 Task: Look for space in Goālpāra, India from 11th June, 2023 to 15th June, 2023 for 2 adults in price range Rs.7000 to Rs.16000. Place can be private room with 1  bedroom having 2 beds and 1 bathroom. Property type can be house, flat, guest house, hotel. Amenities needed are: washing machine. Booking option can be shelf check-in. Required host language is English.
Action: Mouse moved to (403, 107)
Screenshot: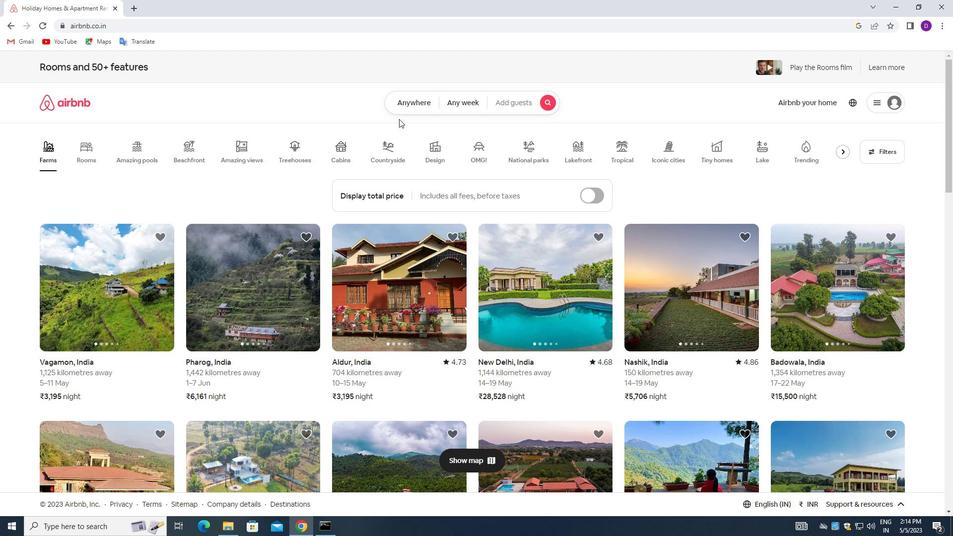
Action: Mouse pressed left at (403, 107)
Screenshot: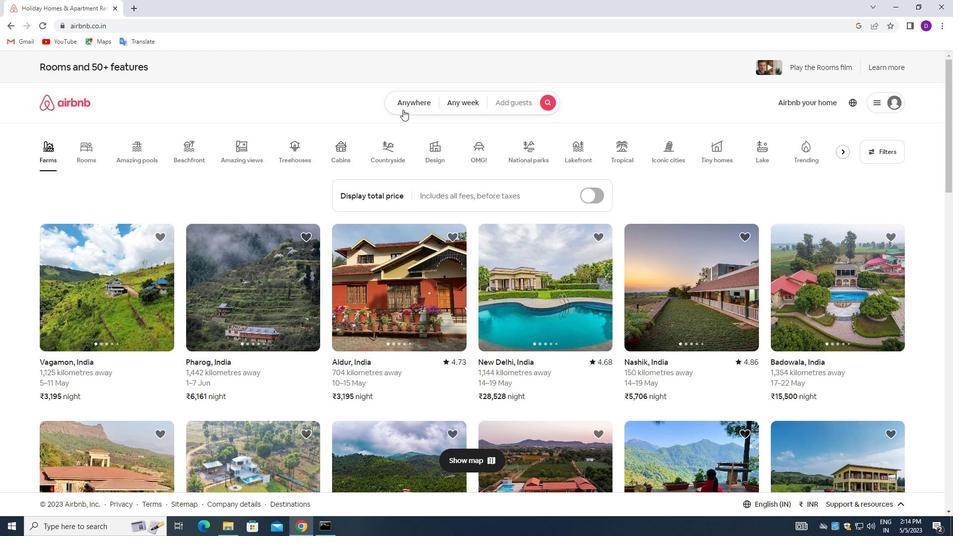 
Action: Mouse moved to (370, 143)
Screenshot: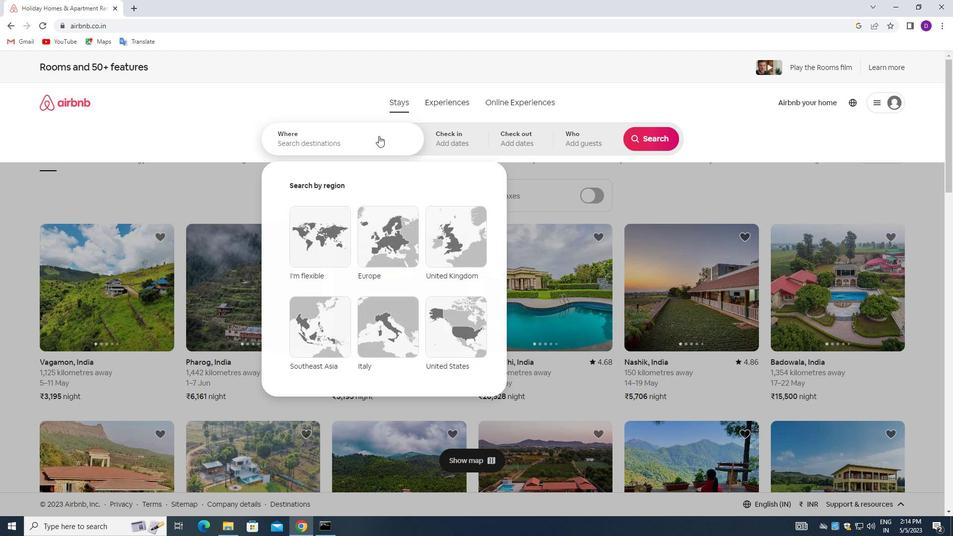 
Action: Mouse pressed left at (370, 143)
Screenshot: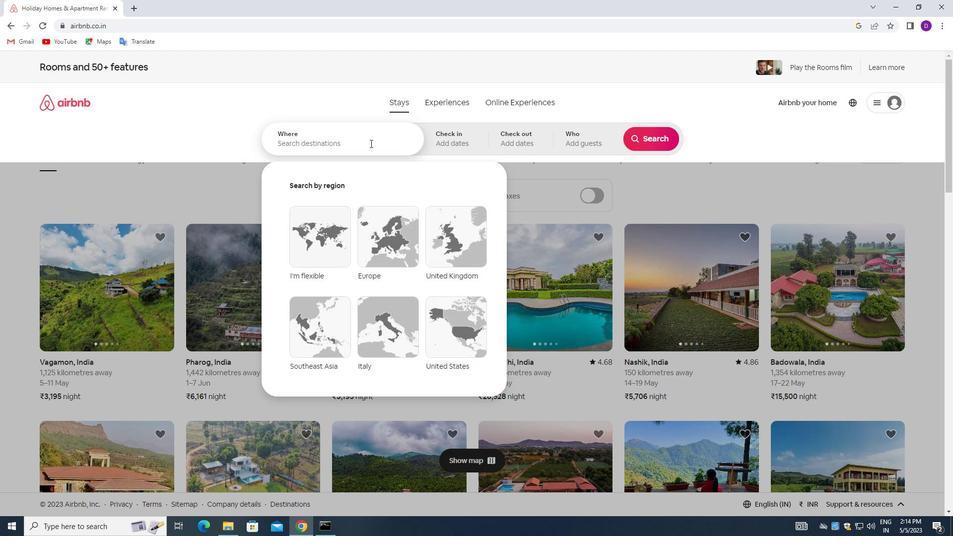 
Action: Mouse moved to (153, 121)
Screenshot: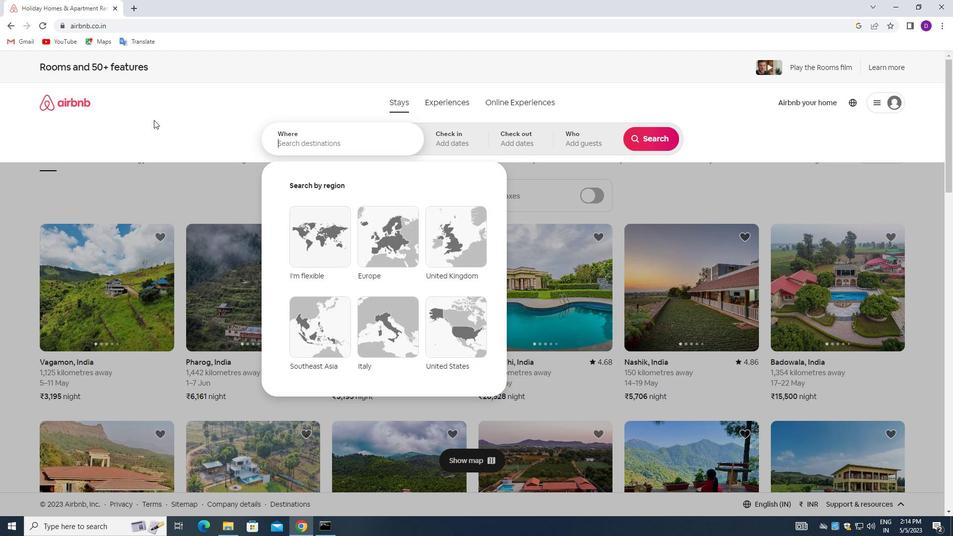 
Action: Key pressed <Key.shift_r>Goalpae<Key.backspace>ea<Key.backspace><Key.backspace>ra,<Key.space><Key.shift>INDIA<Key.enter>
Screenshot: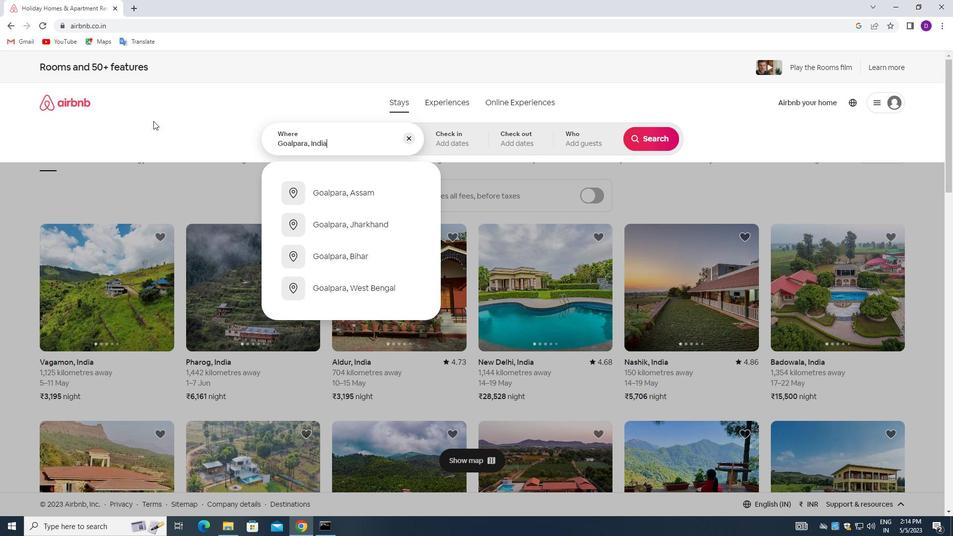
Action: Mouse moved to (502, 308)
Screenshot: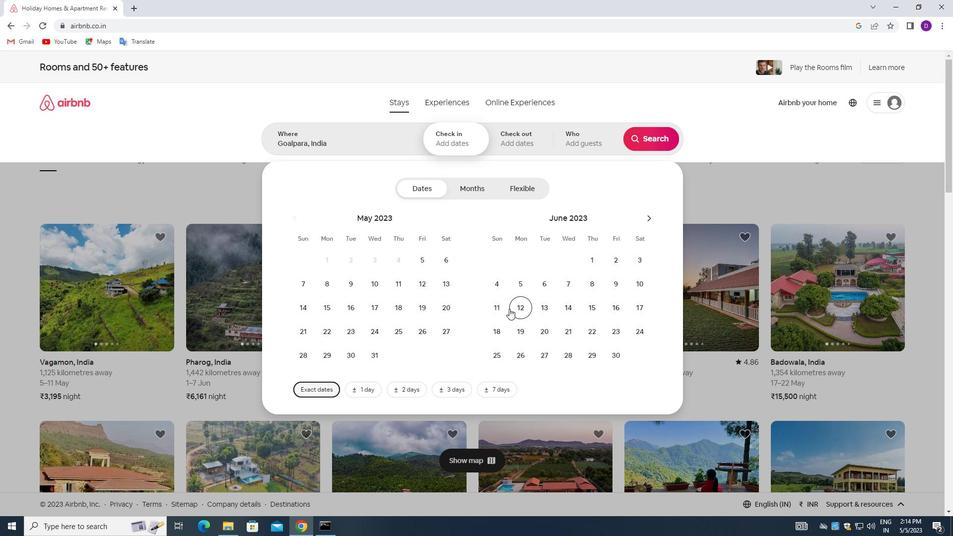 
Action: Mouse pressed left at (502, 308)
Screenshot: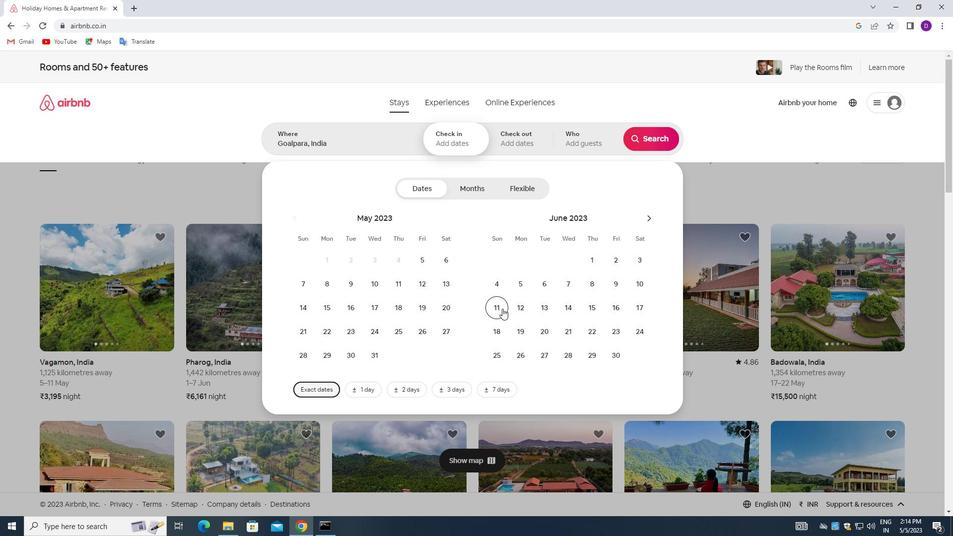 
Action: Mouse moved to (592, 307)
Screenshot: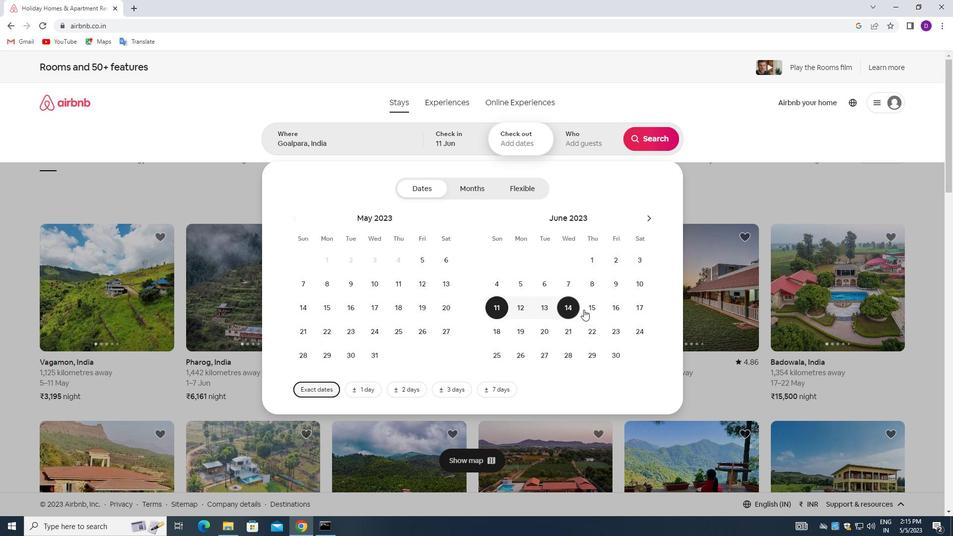 
Action: Mouse pressed left at (592, 307)
Screenshot: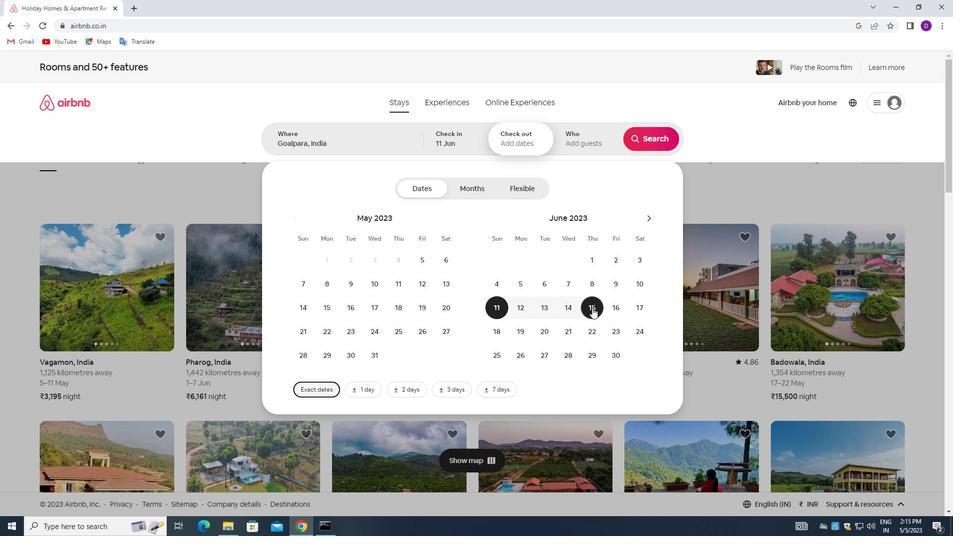 
Action: Mouse moved to (573, 144)
Screenshot: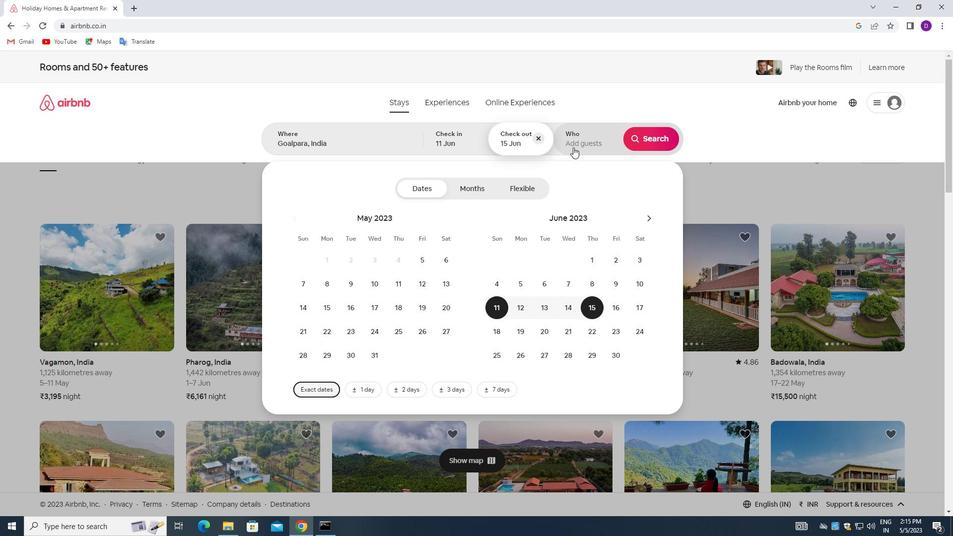 
Action: Mouse pressed left at (573, 144)
Screenshot: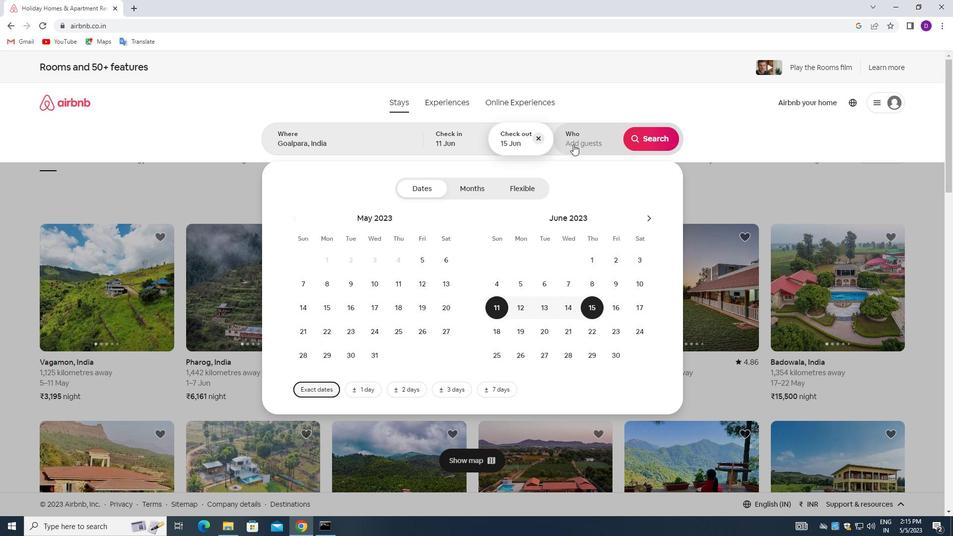 
Action: Mouse moved to (655, 190)
Screenshot: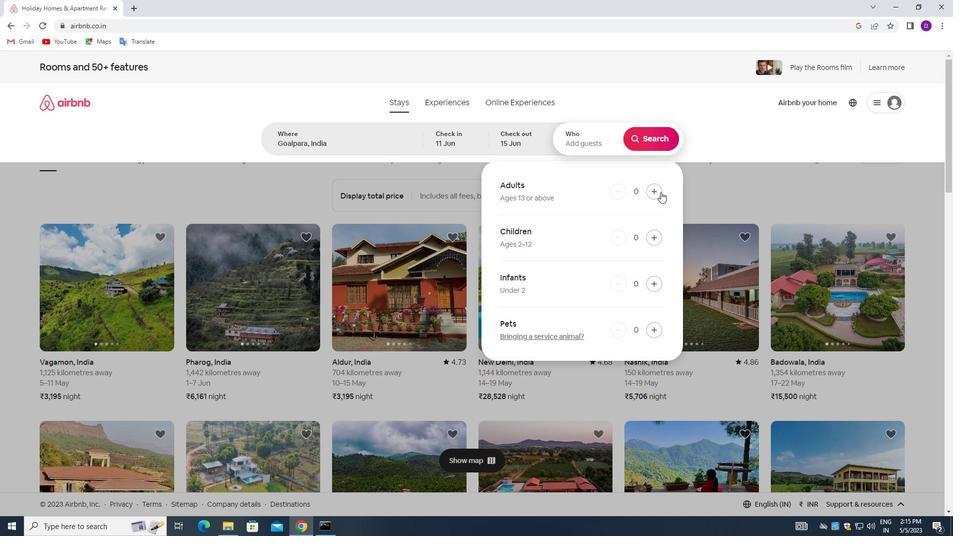 
Action: Mouse pressed left at (655, 190)
Screenshot: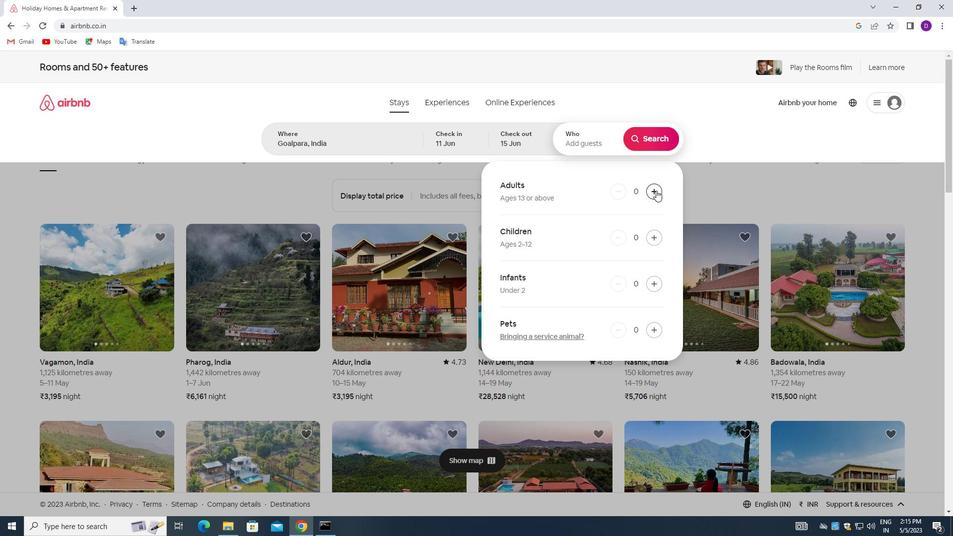 
Action: Mouse pressed left at (655, 190)
Screenshot: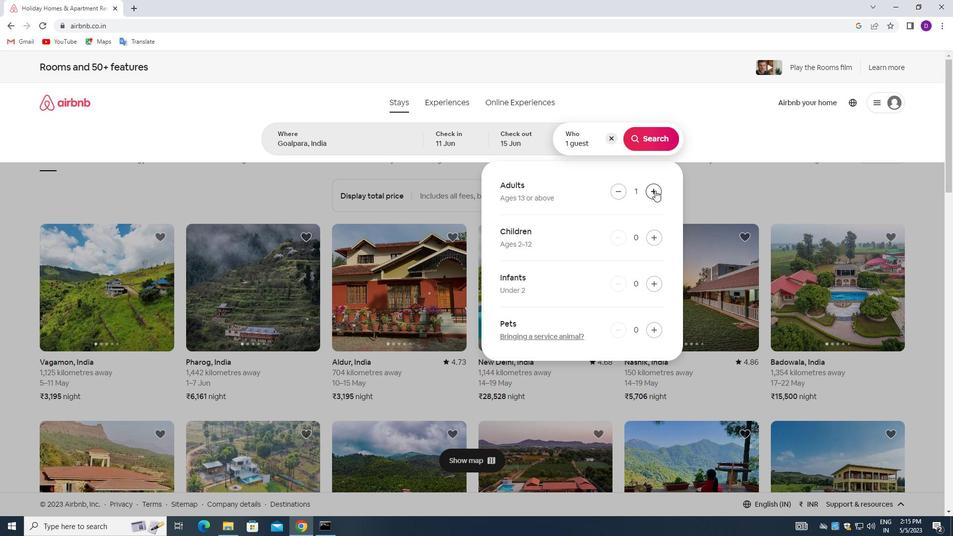 
Action: Mouse moved to (649, 138)
Screenshot: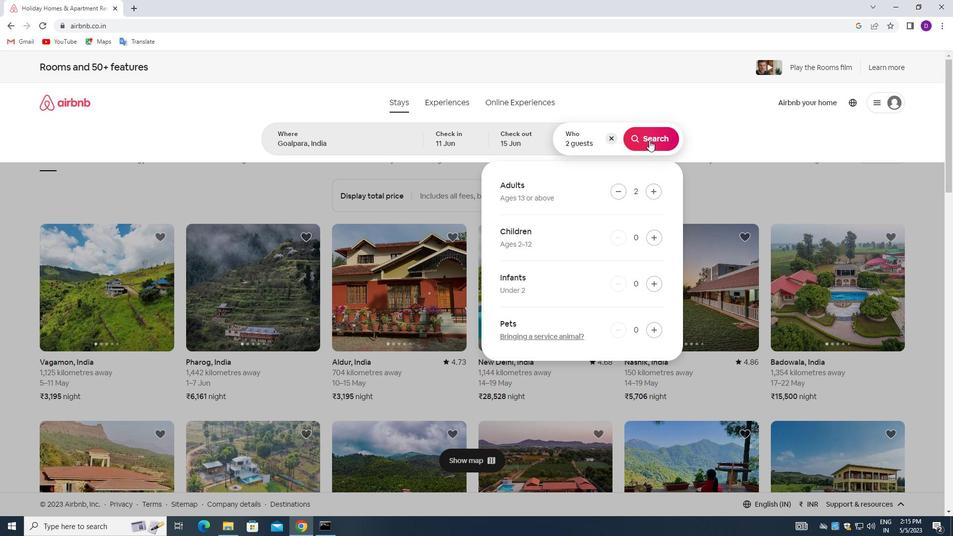 
Action: Mouse pressed left at (649, 138)
Screenshot: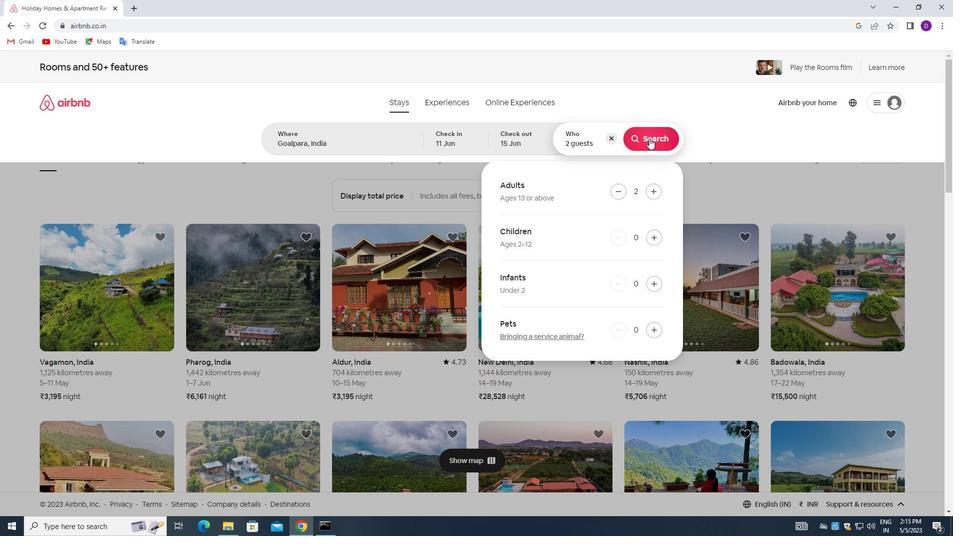 
Action: Mouse moved to (900, 109)
Screenshot: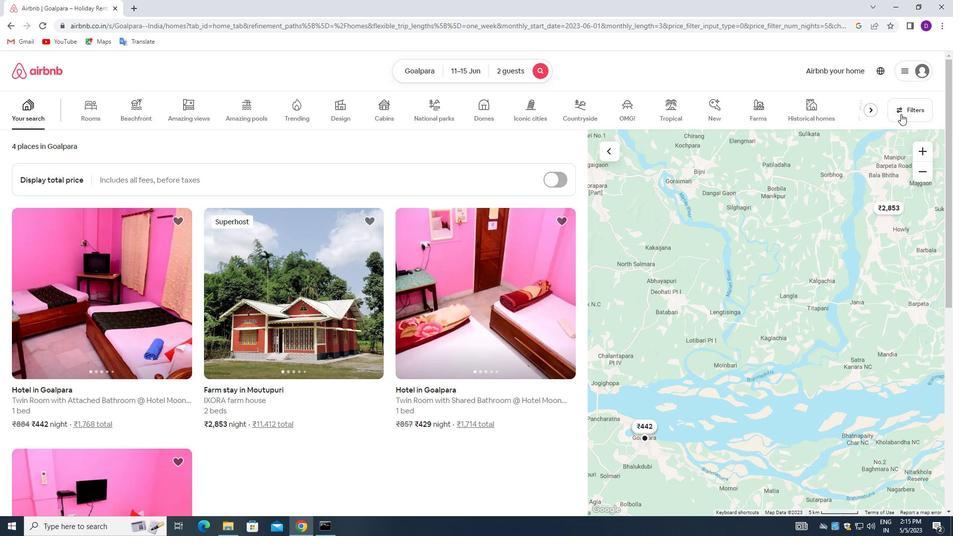 
Action: Mouse pressed left at (900, 109)
Screenshot: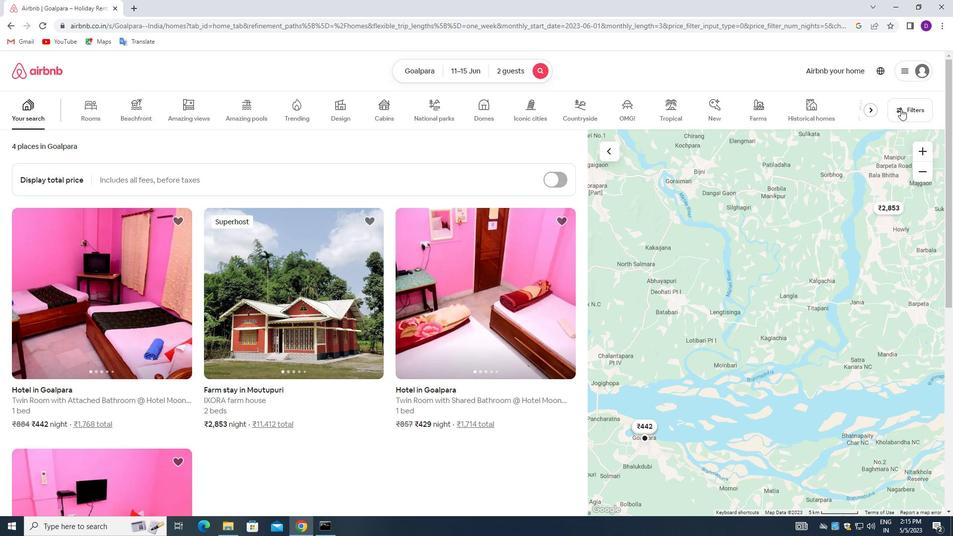 
Action: Mouse moved to (342, 356)
Screenshot: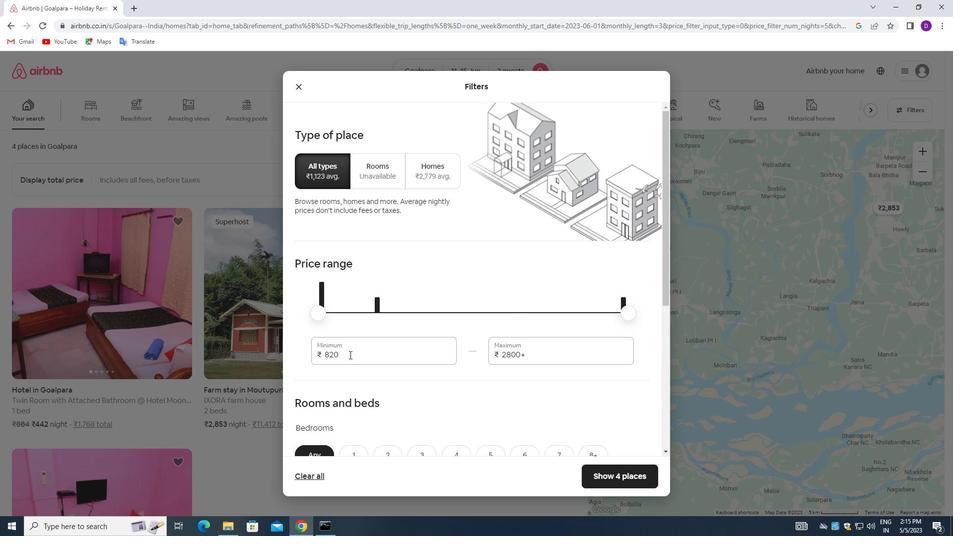 
Action: Mouse pressed left at (342, 356)
Screenshot: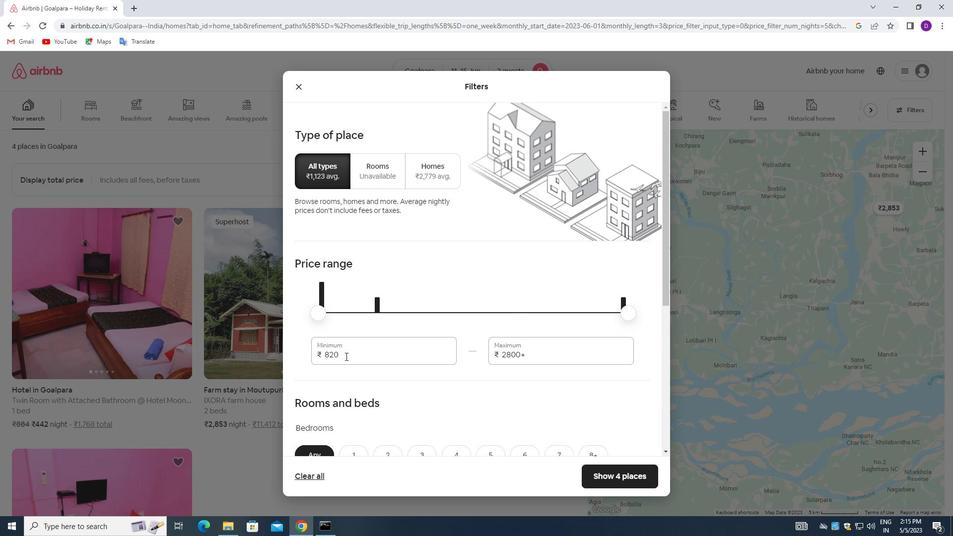 
Action: Mouse moved to (342, 356)
Screenshot: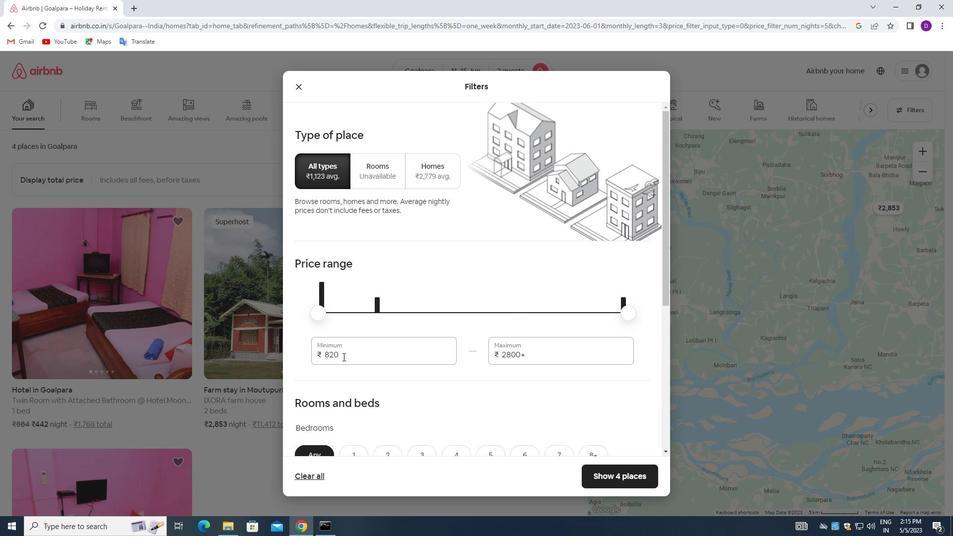 
Action: Mouse pressed left at (342, 356)
Screenshot: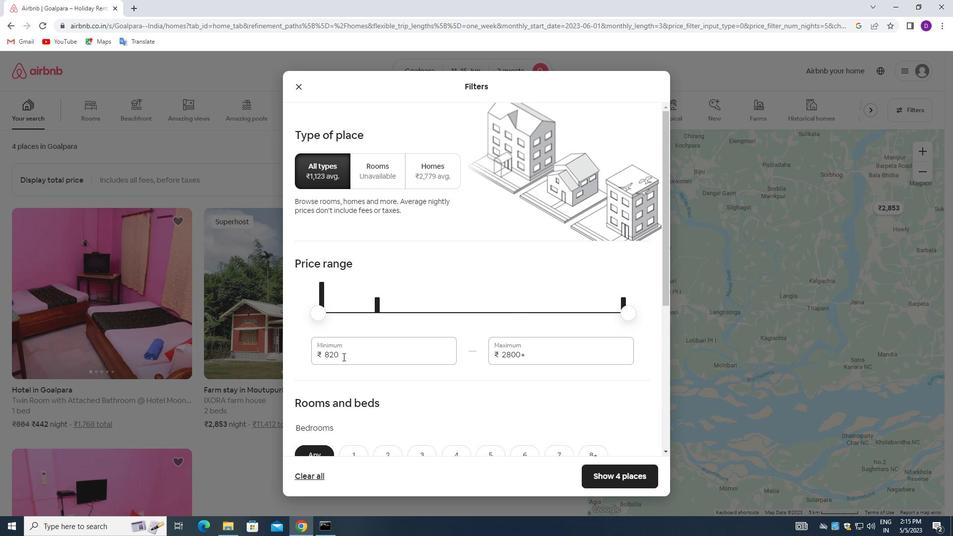 
Action: Key pressed 7000<Key.tab>16000
Screenshot: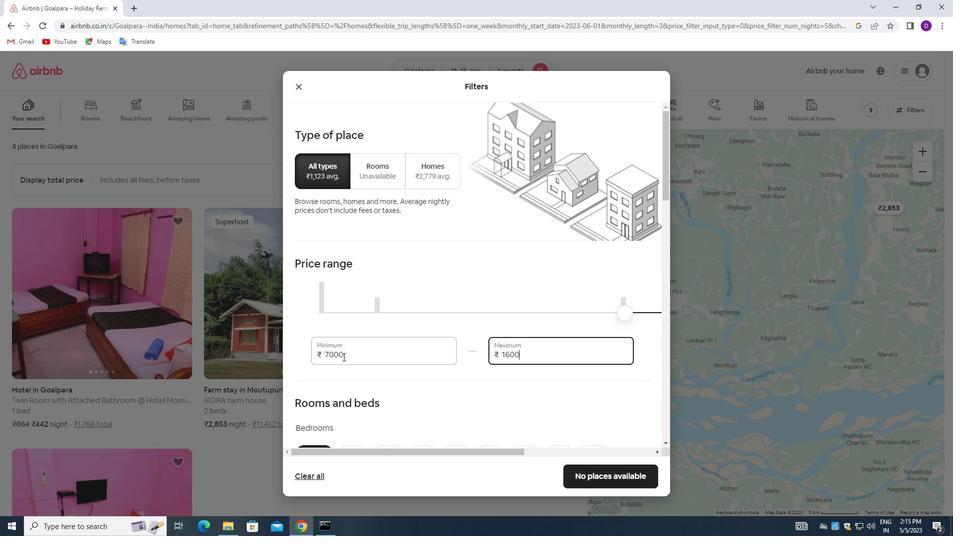 
Action: Mouse moved to (404, 396)
Screenshot: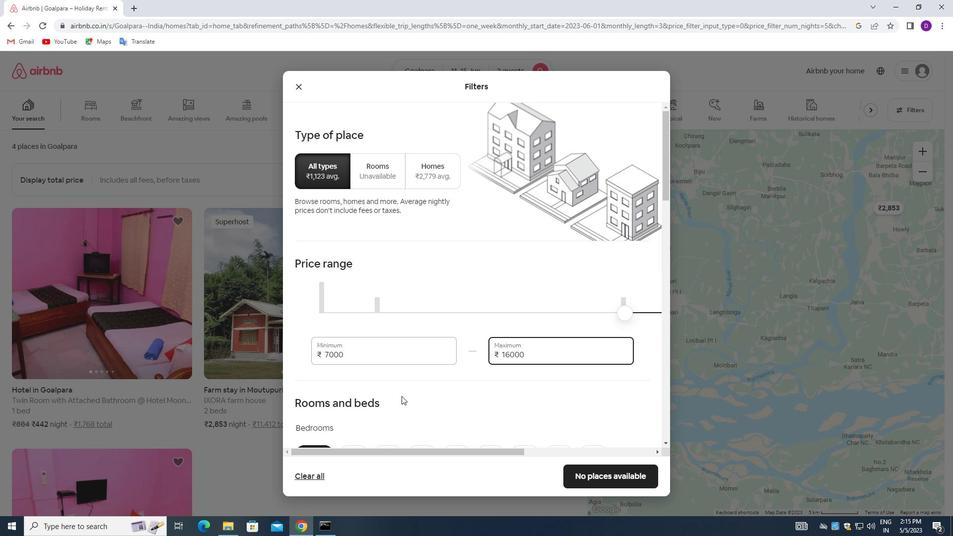 
Action: Mouse scrolled (404, 395) with delta (0, 0)
Screenshot: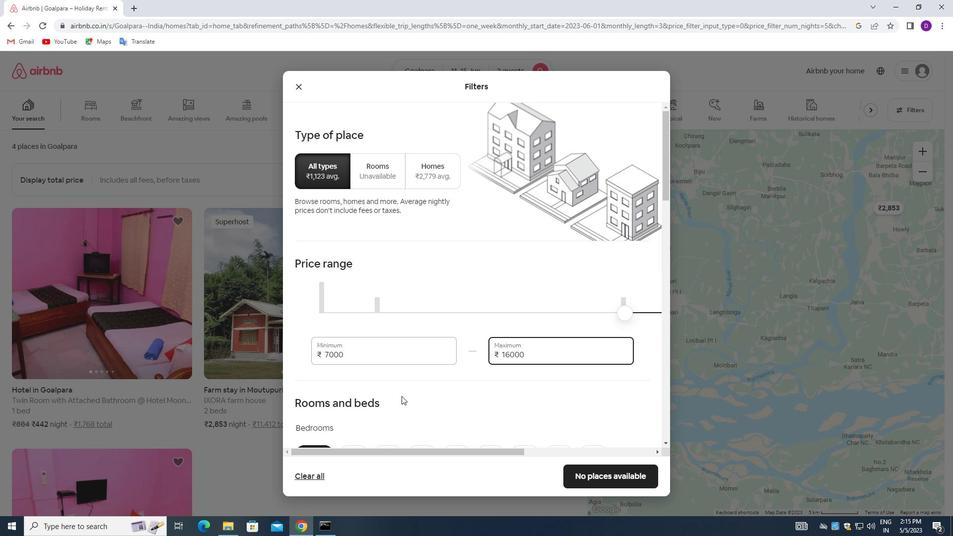 
Action: Mouse moved to (405, 397)
Screenshot: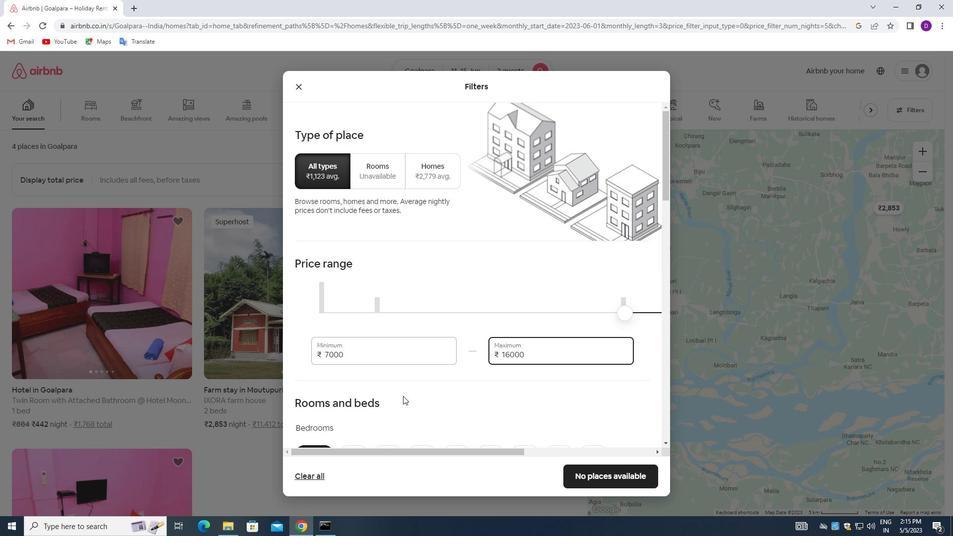 
Action: Mouse scrolled (405, 397) with delta (0, 0)
Screenshot: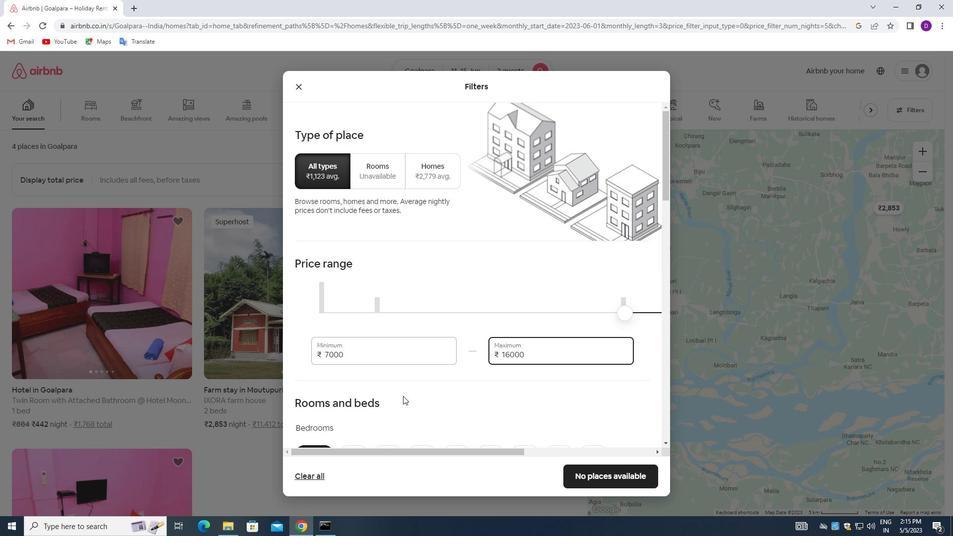 
Action: Mouse moved to (405, 397)
Screenshot: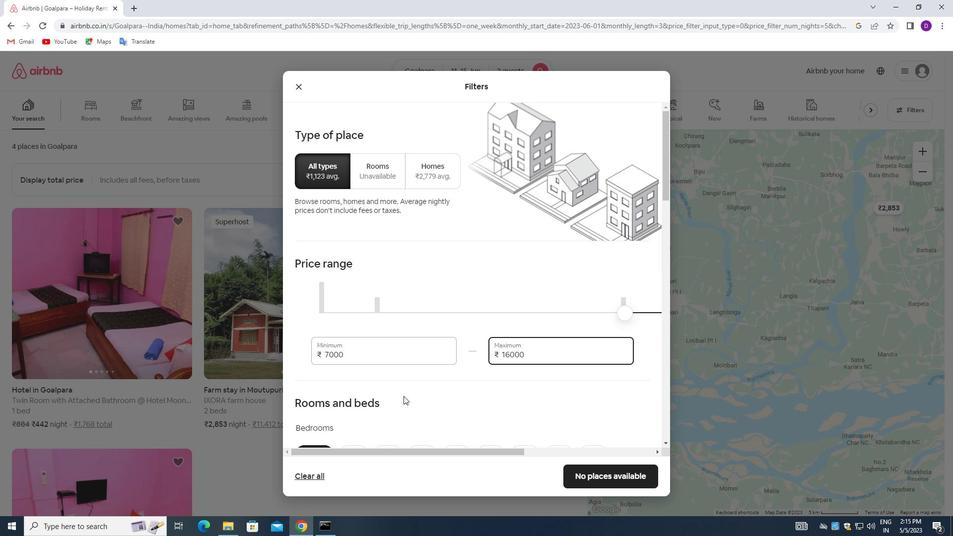 
Action: Mouse scrolled (405, 397) with delta (0, 0)
Screenshot: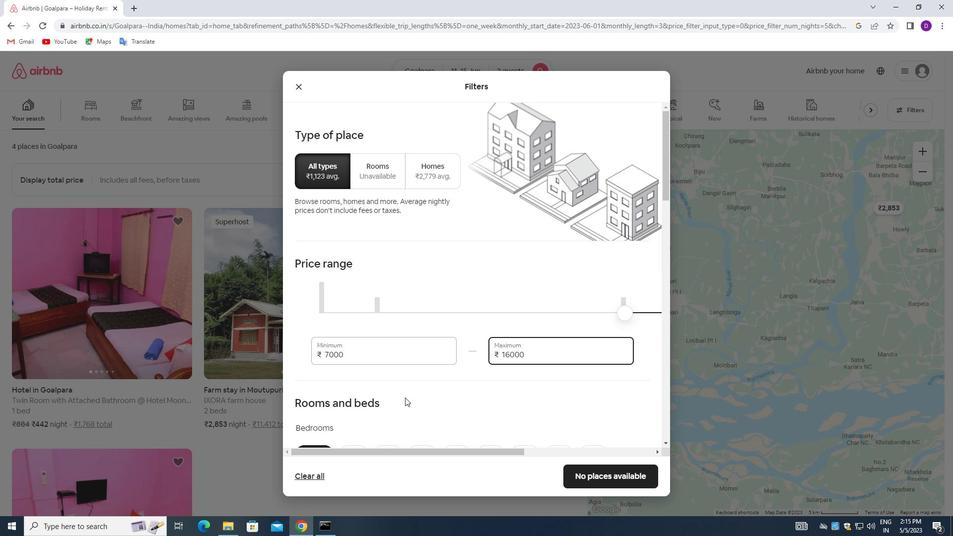 
Action: Mouse moved to (405, 398)
Screenshot: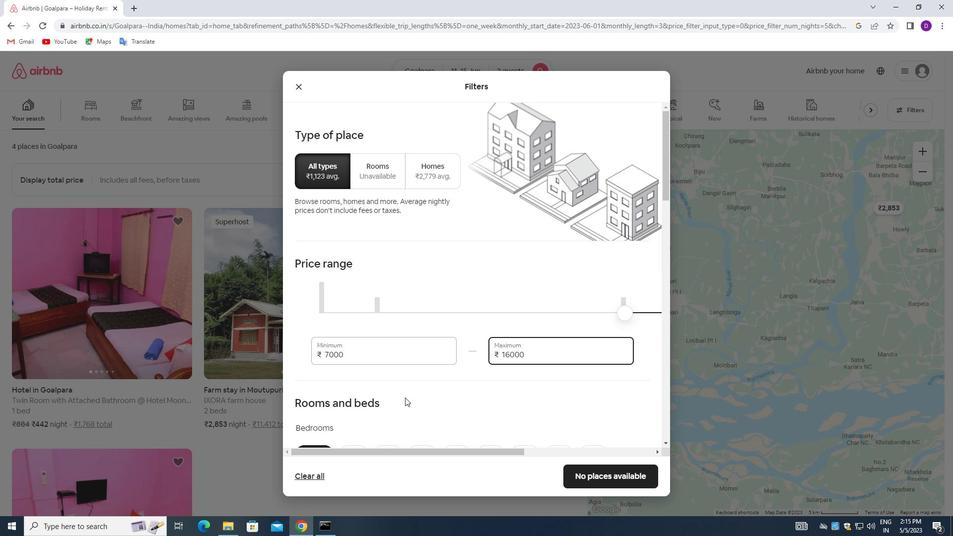 
Action: Mouse scrolled (405, 398) with delta (0, 0)
Screenshot: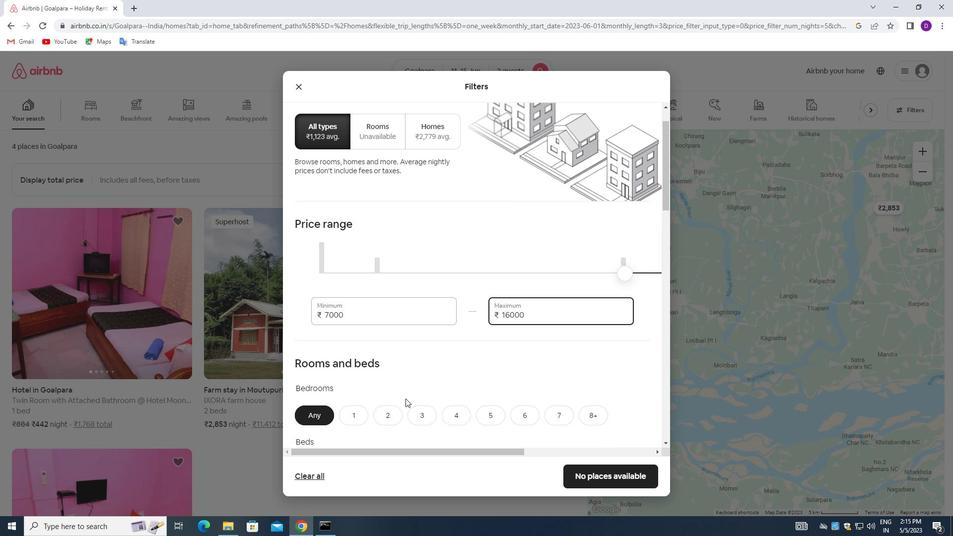 
Action: Mouse moved to (350, 260)
Screenshot: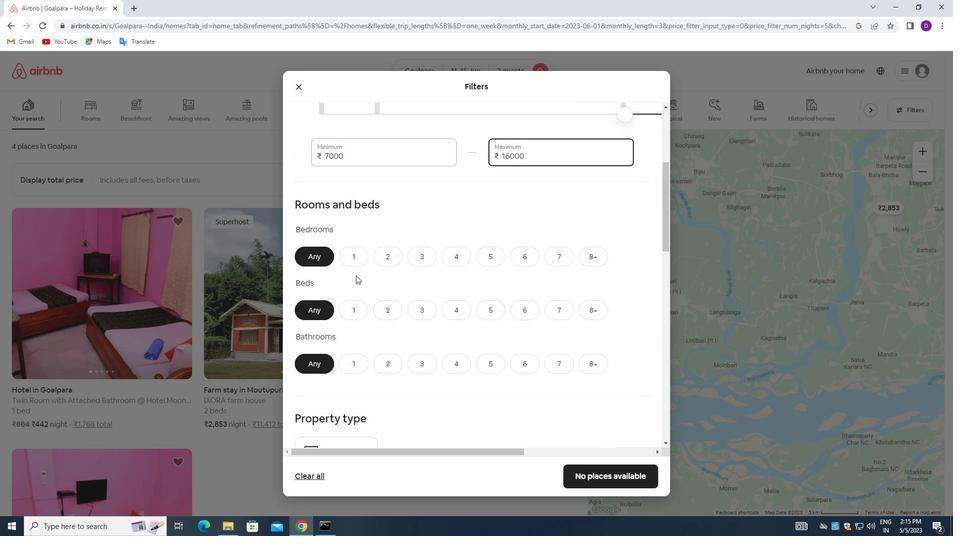 
Action: Mouse pressed left at (350, 260)
Screenshot: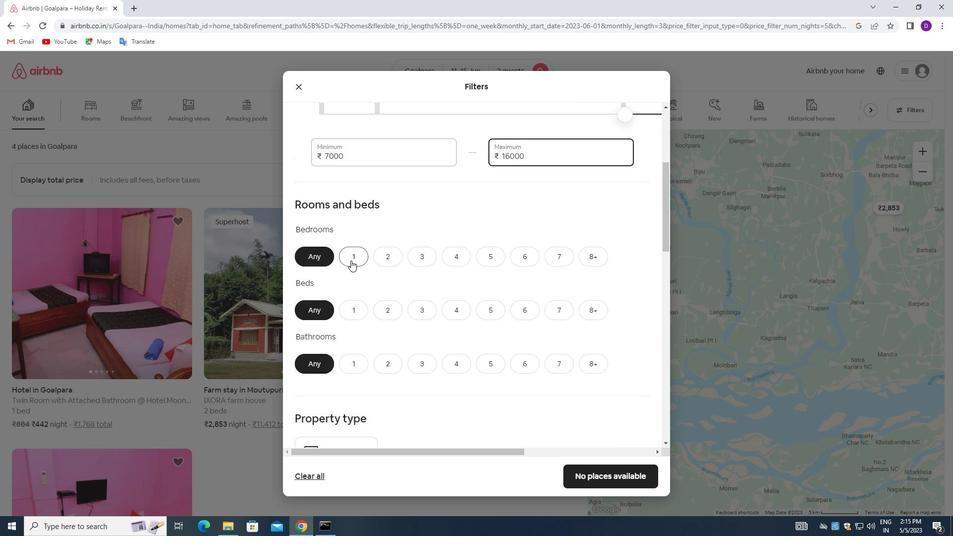 
Action: Mouse moved to (381, 310)
Screenshot: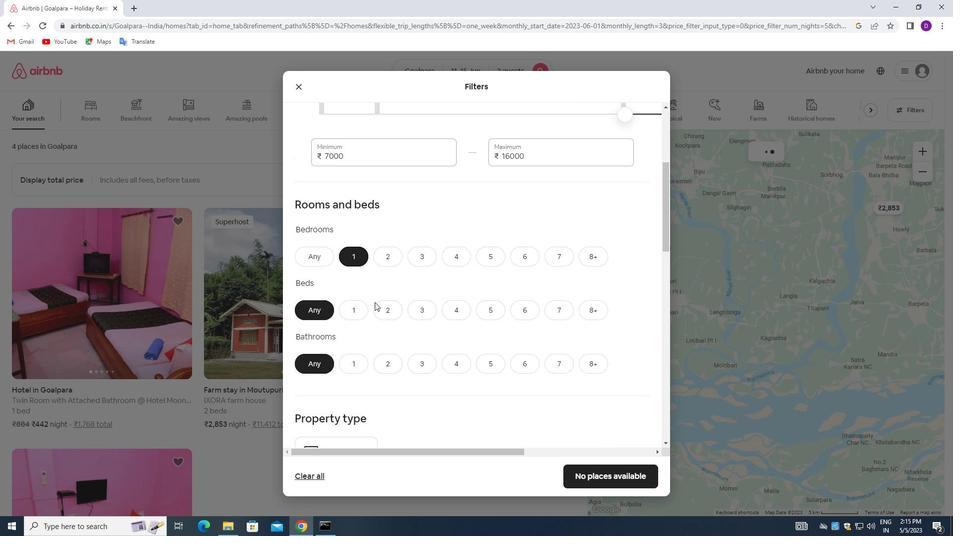 
Action: Mouse pressed left at (381, 310)
Screenshot: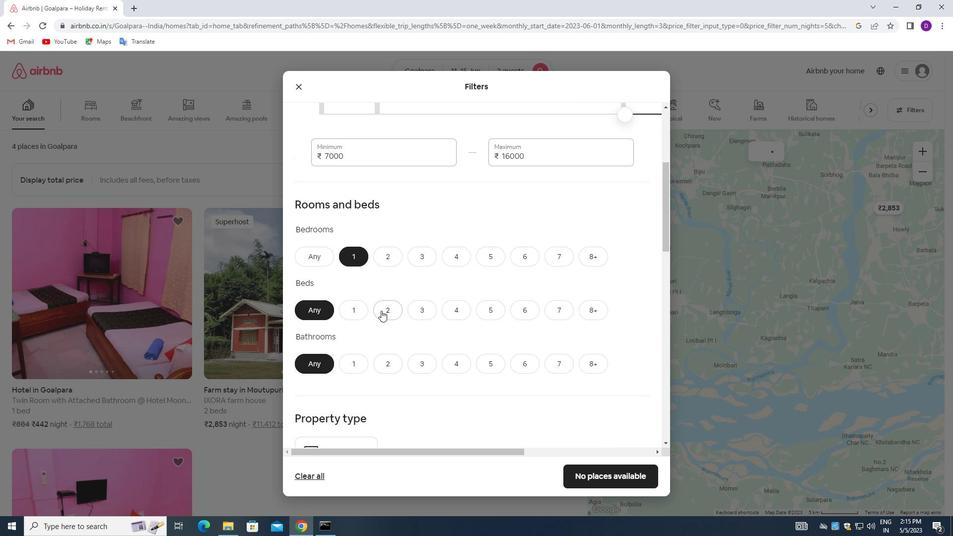 
Action: Mouse moved to (355, 360)
Screenshot: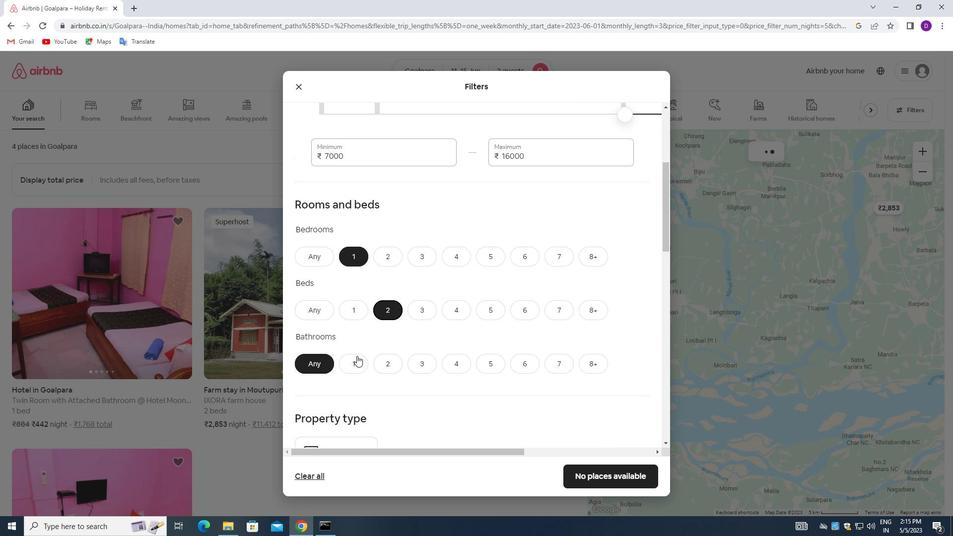 
Action: Mouse pressed left at (355, 360)
Screenshot: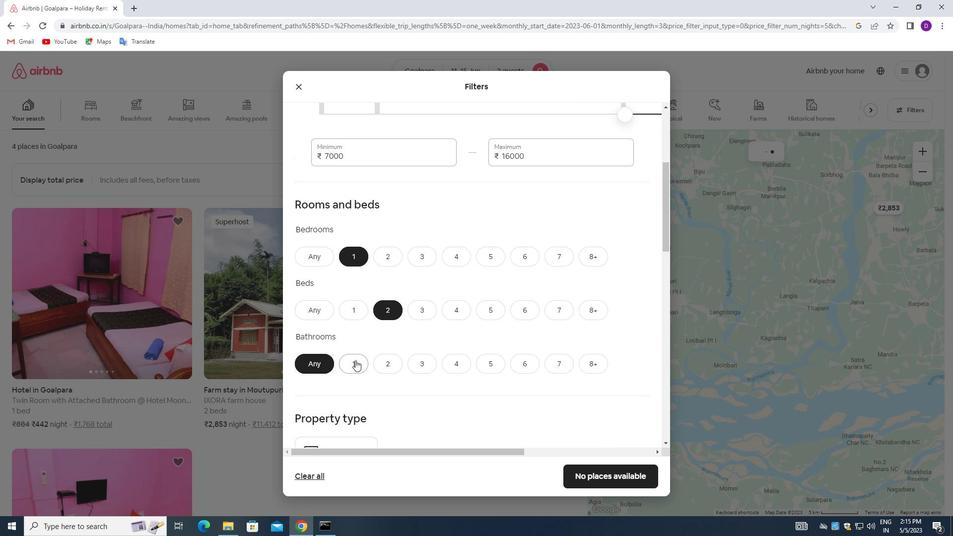 
Action: Mouse moved to (380, 329)
Screenshot: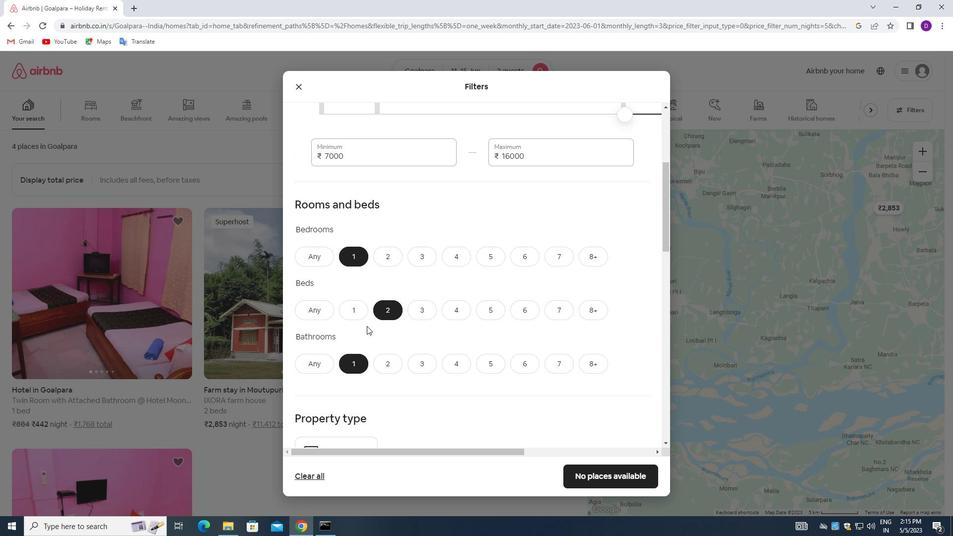 
Action: Mouse scrolled (380, 328) with delta (0, 0)
Screenshot: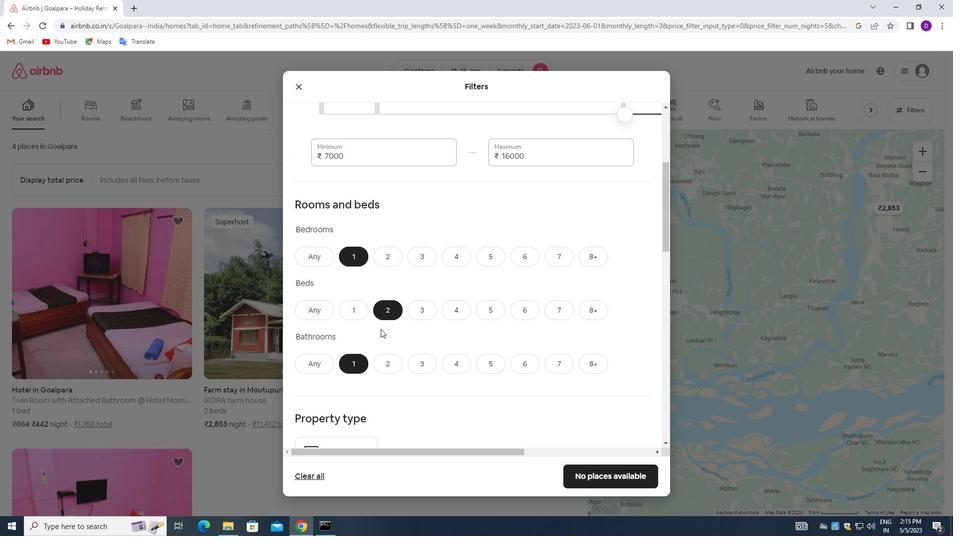 
Action: Mouse scrolled (380, 328) with delta (0, 0)
Screenshot: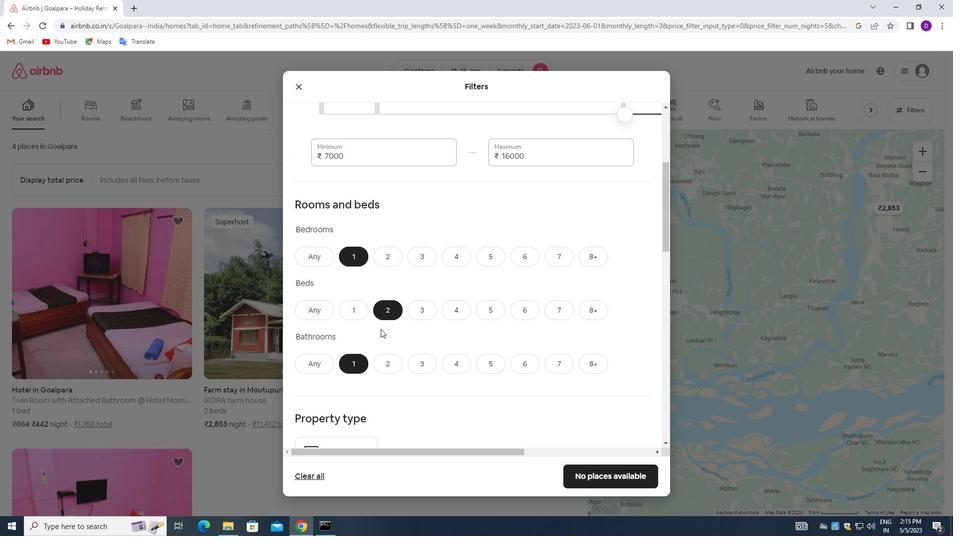
Action: Mouse moved to (380, 334)
Screenshot: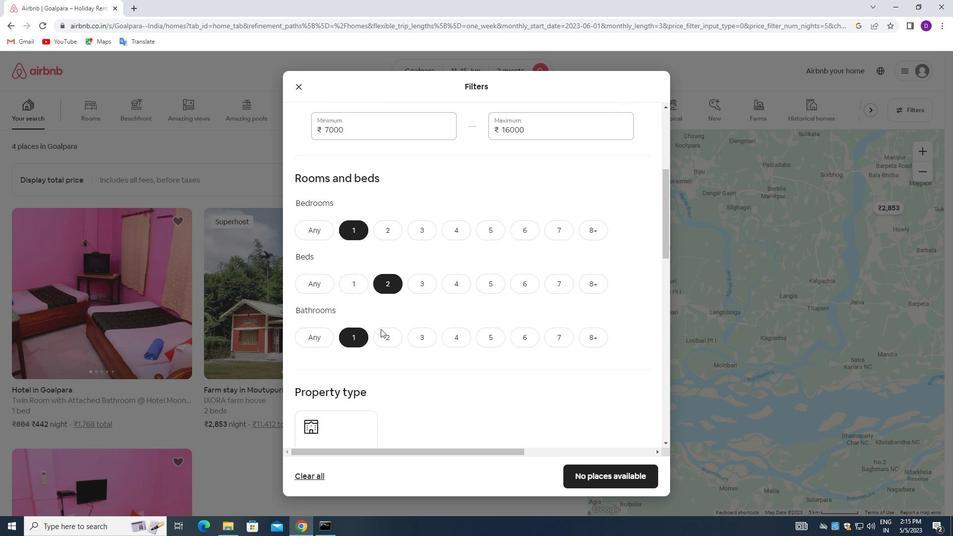 
Action: Mouse scrolled (380, 334) with delta (0, 0)
Screenshot: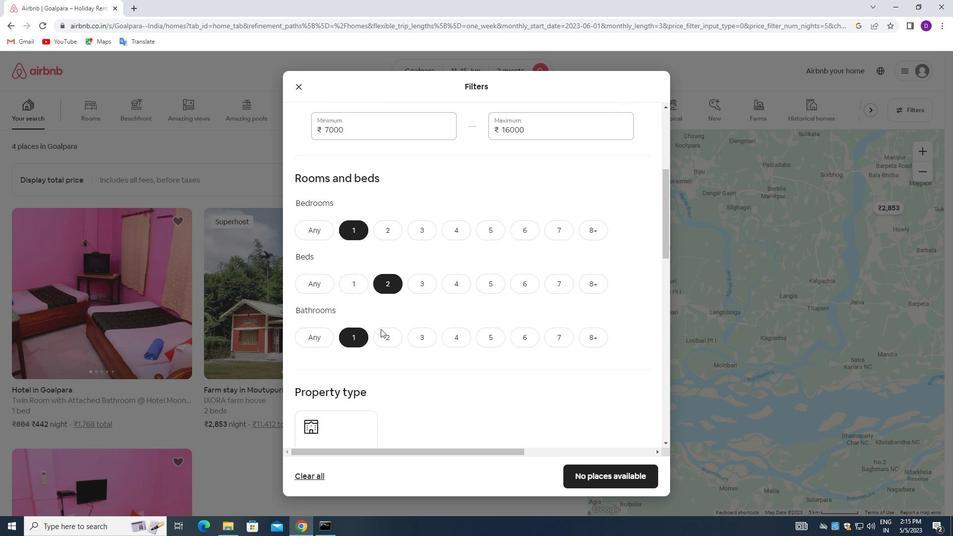 
Action: Mouse moved to (345, 330)
Screenshot: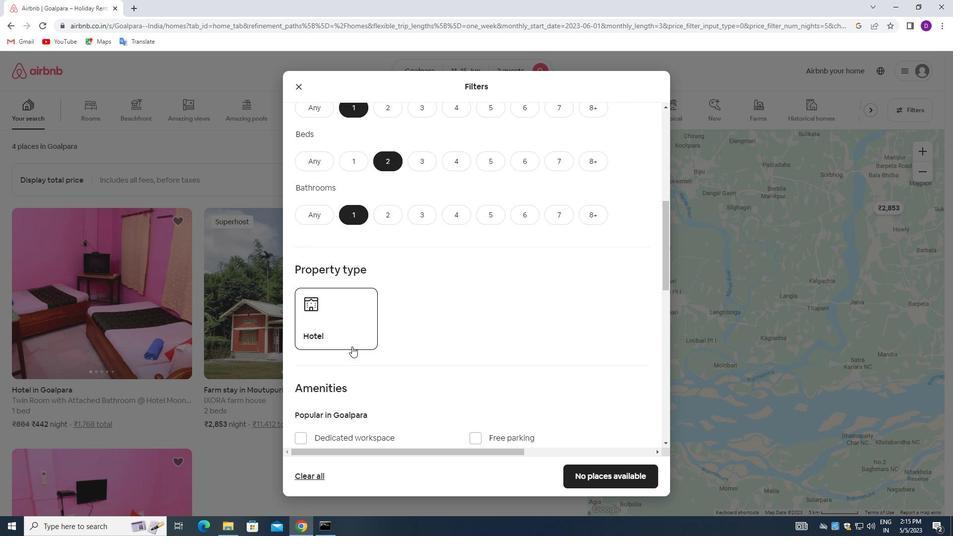 
Action: Mouse pressed left at (345, 330)
Screenshot: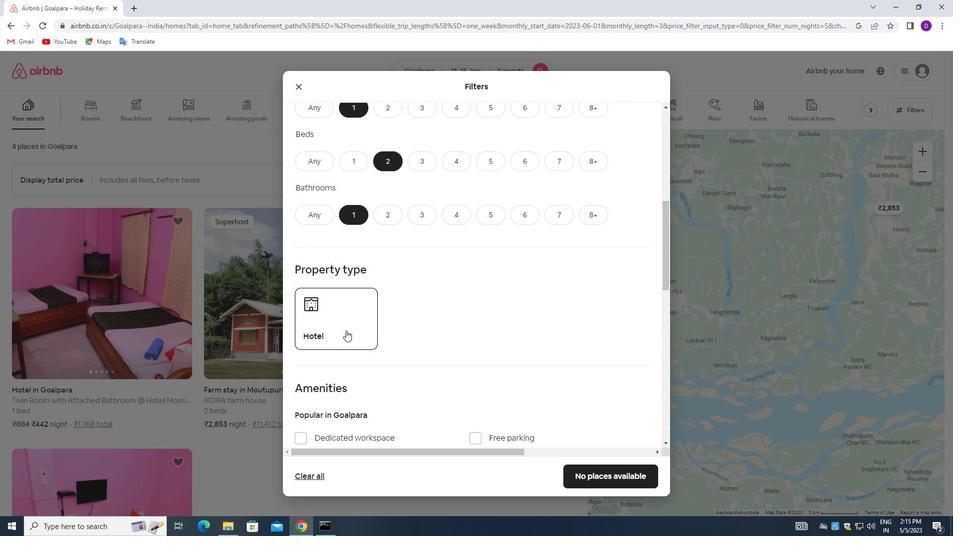 
Action: Mouse moved to (431, 324)
Screenshot: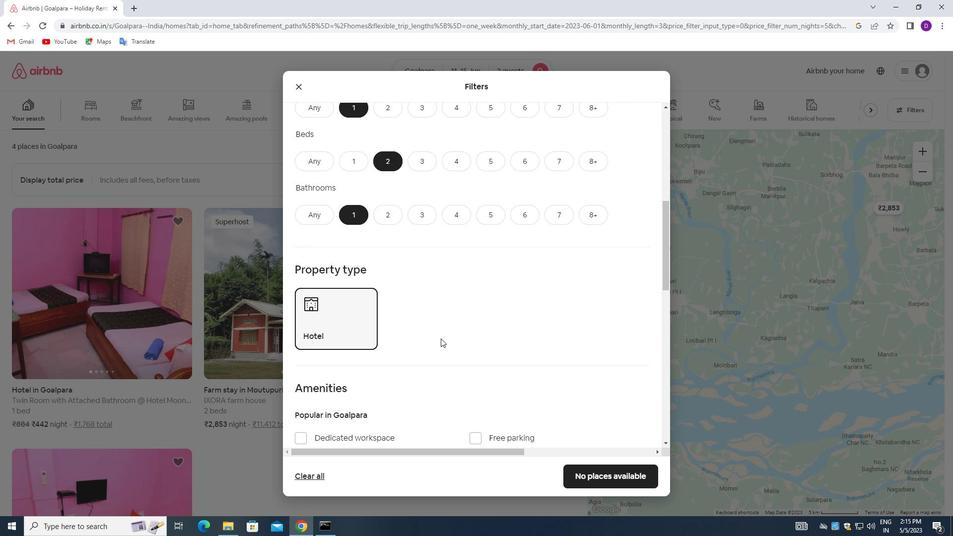 
Action: Mouse scrolled (431, 323) with delta (0, 0)
Screenshot: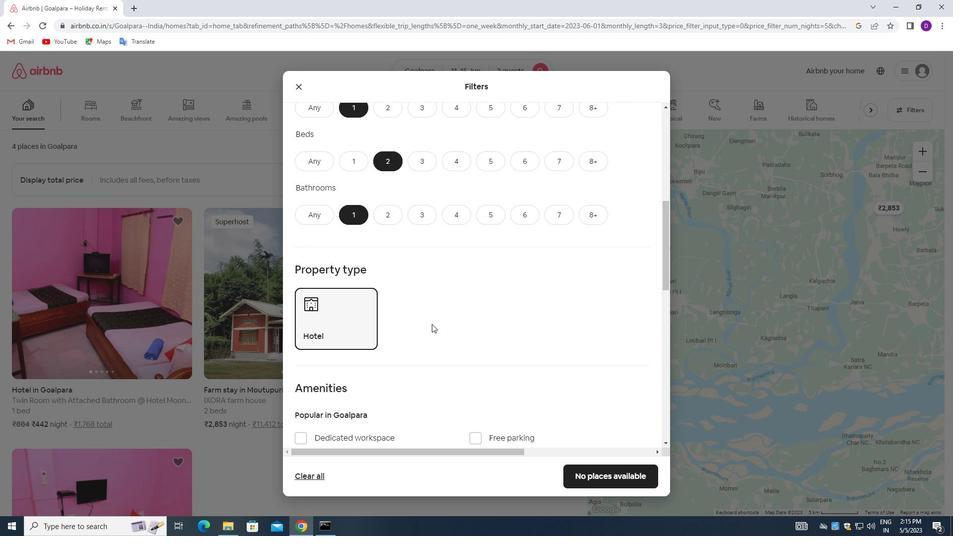 
Action: Mouse moved to (431, 324)
Screenshot: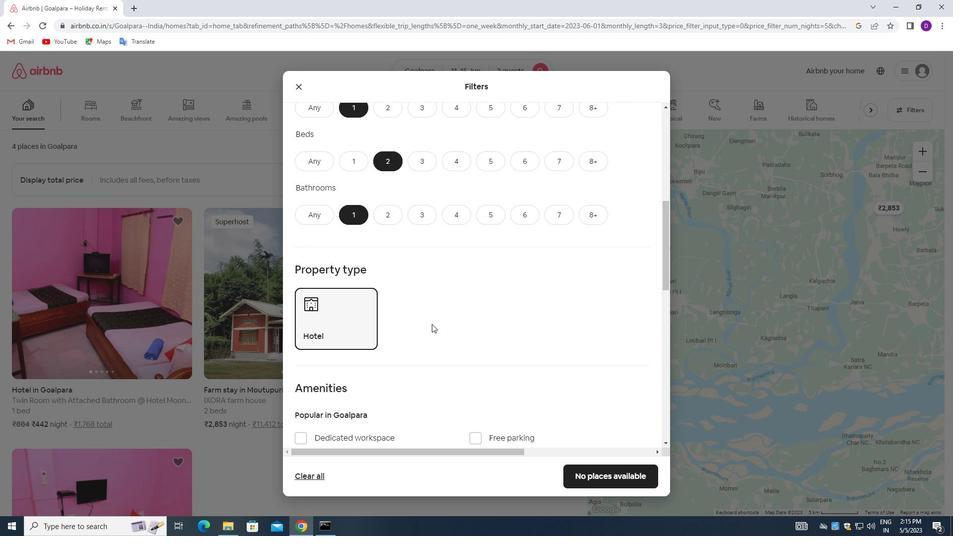 
Action: Mouse scrolled (431, 323) with delta (0, 0)
Screenshot: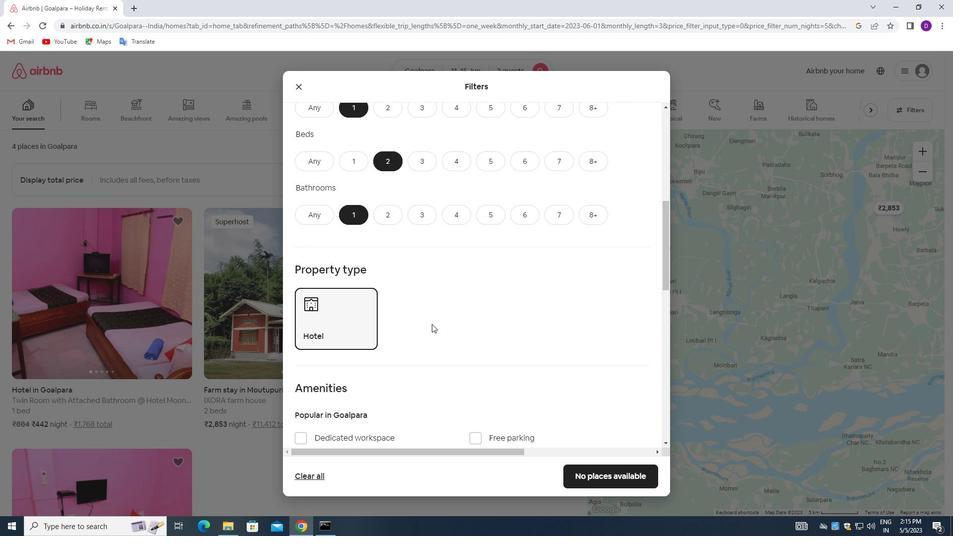
Action: Mouse moved to (433, 326)
Screenshot: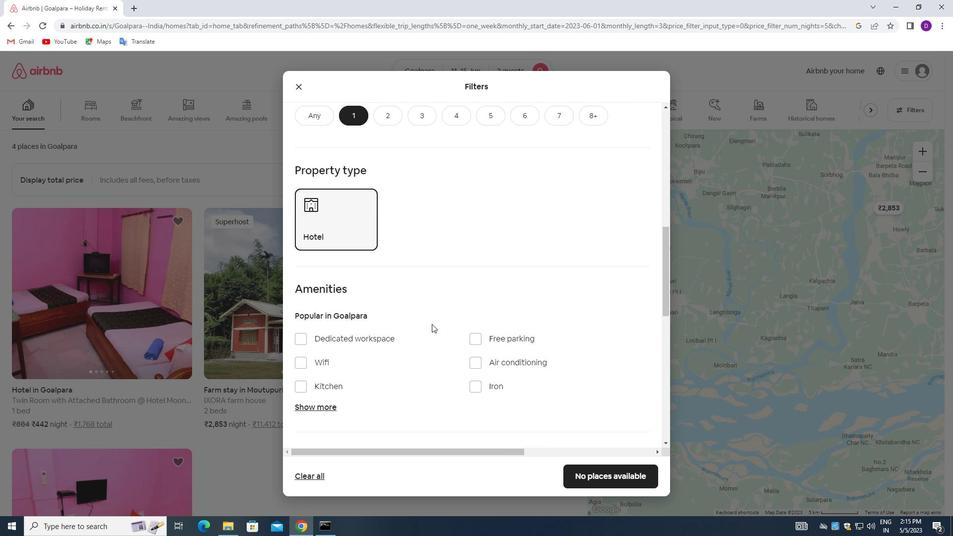
Action: Mouse scrolled (433, 325) with delta (0, 0)
Screenshot: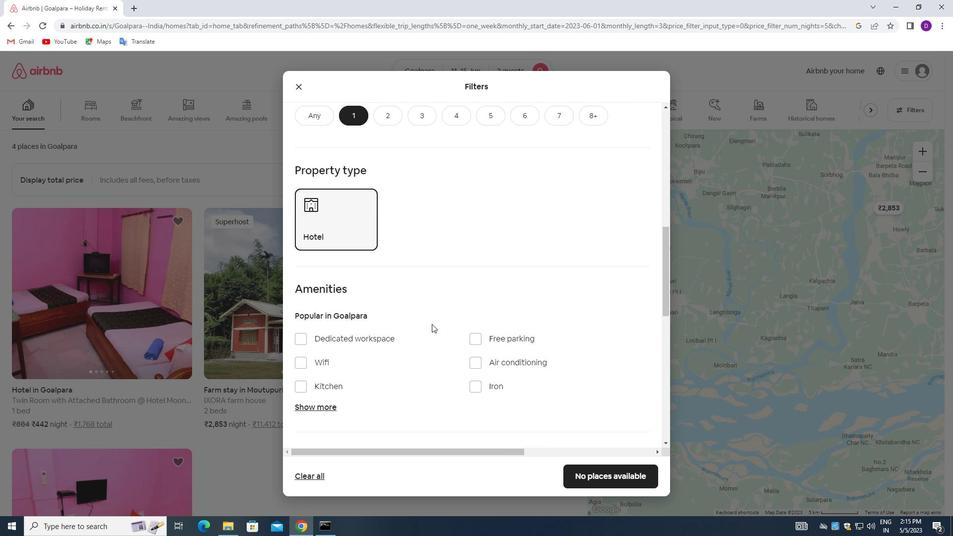 
Action: Mouse moved to (434, 328)
Screenshot: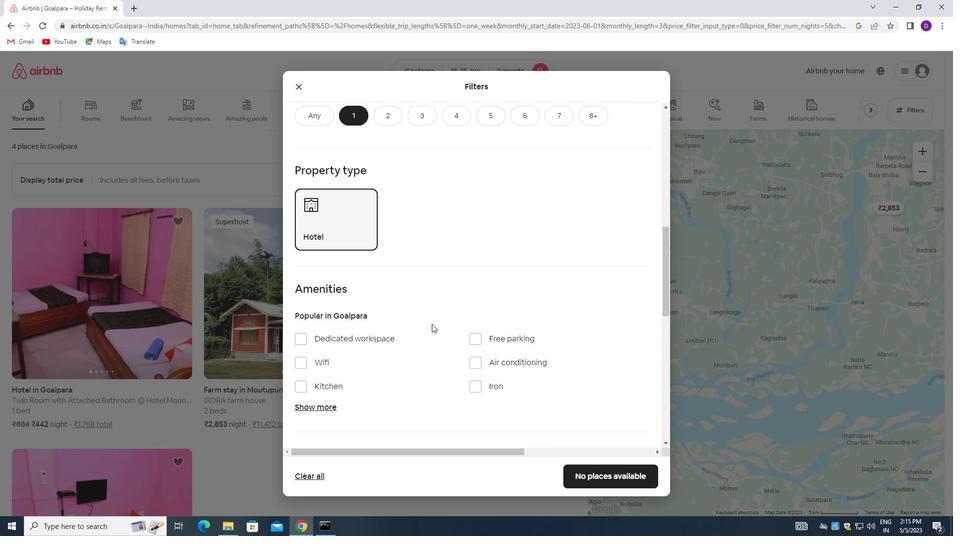 
Action: Mouse scrolled (434, 328) with delta (0, 0)
Screenshot: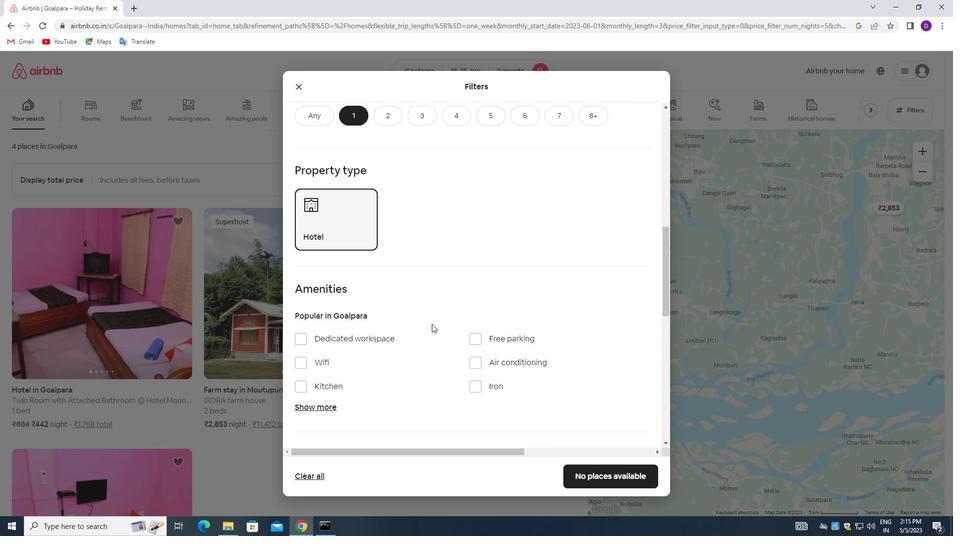 
Action: Mouse moved to (320, 306)
Screenshot: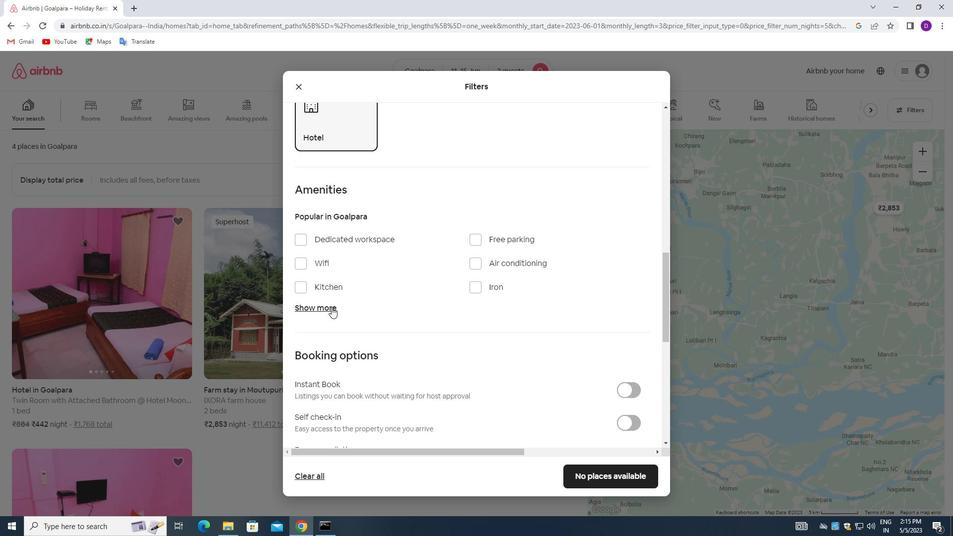 
Action: Mouse pressed left at (320, 306)
Screenshot: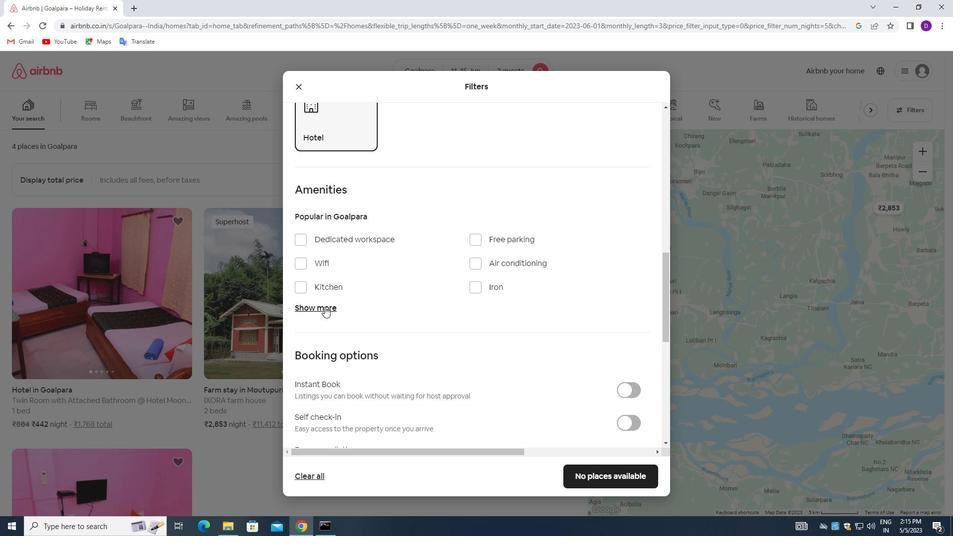 
Action: Mouse moved to (305, 340)
Screenshot: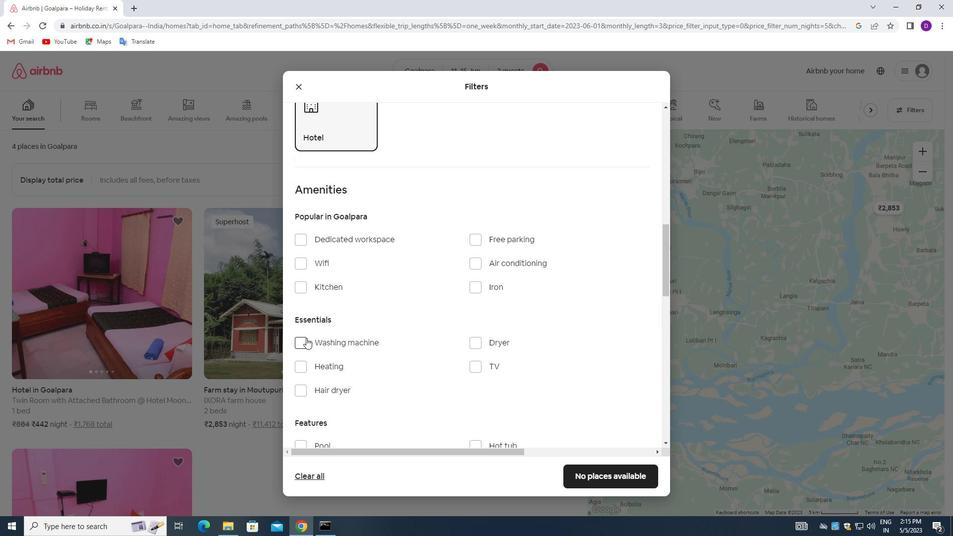 
Action: Mouse pressed left at (305, 340)
Screenshot: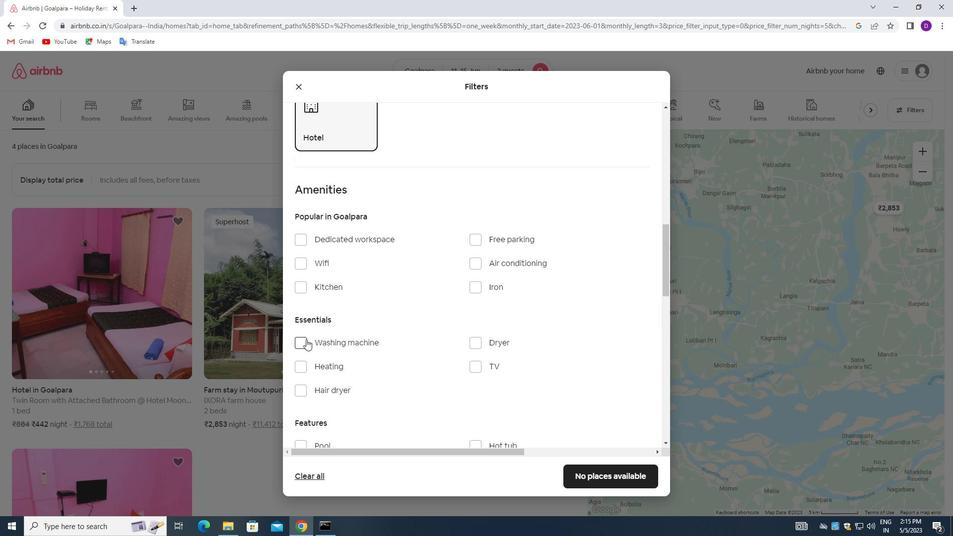 
Action: Mouse moved to (396, 348)
Screenshot: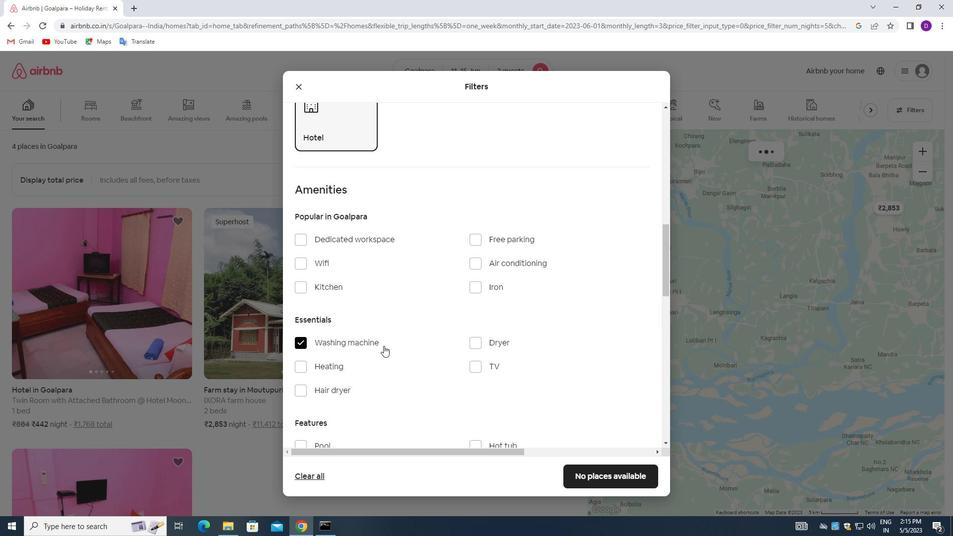 
Action: Mouse scrolled (396, 347) with delta (0, 0)
Screenshot: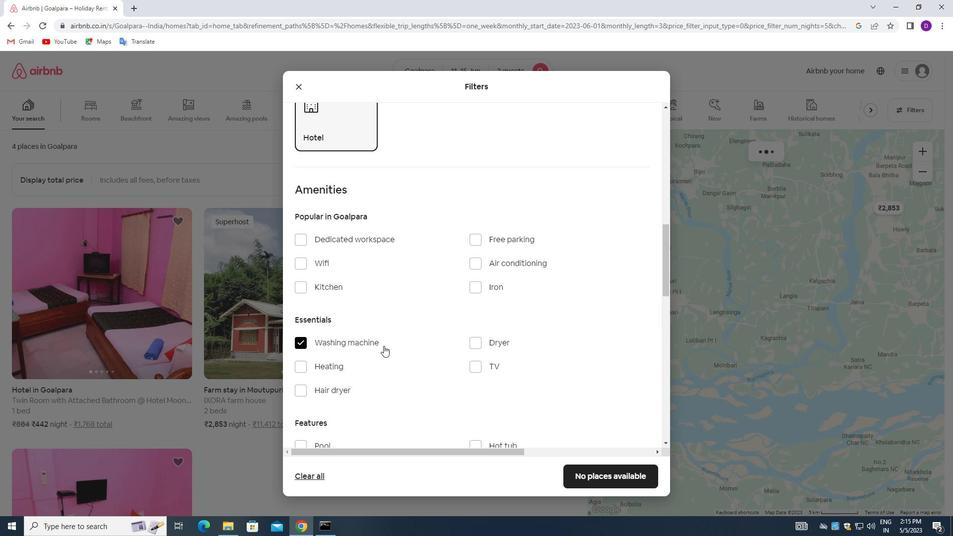 
Action: Mouse moved to (398, 348)
Screenshot: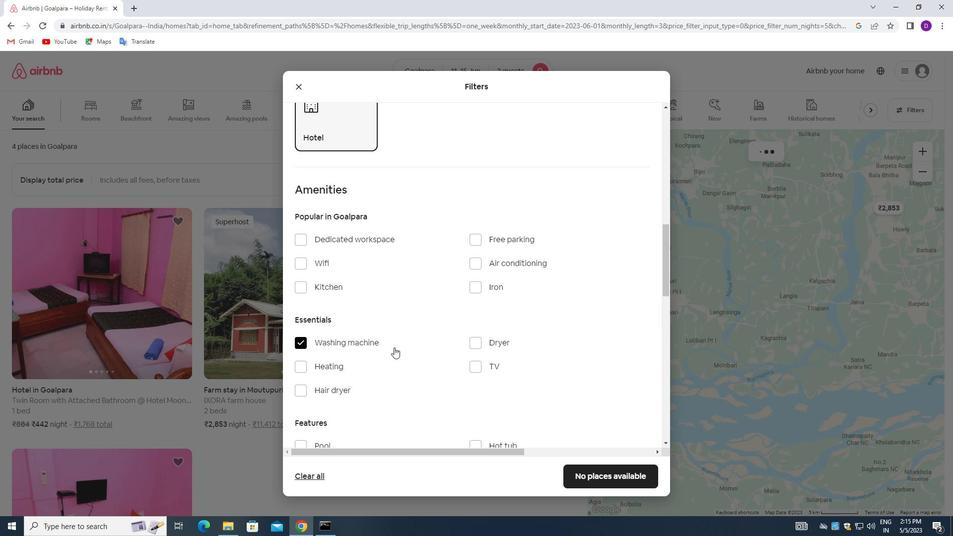 
Action: Mouse scrolled (398, 347) with delta (0, 0)
Screenshot: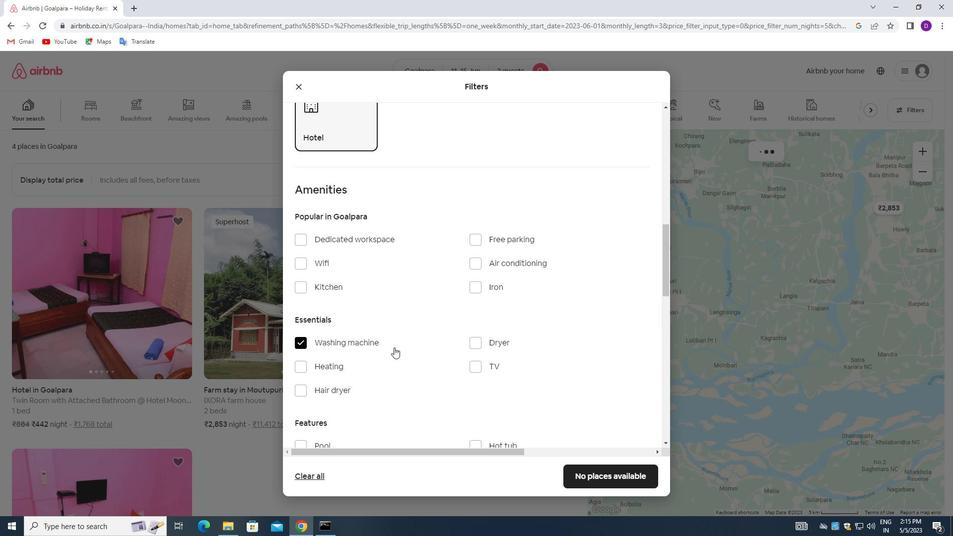
Action: Mouse moved to (424, 347)
Screenshot: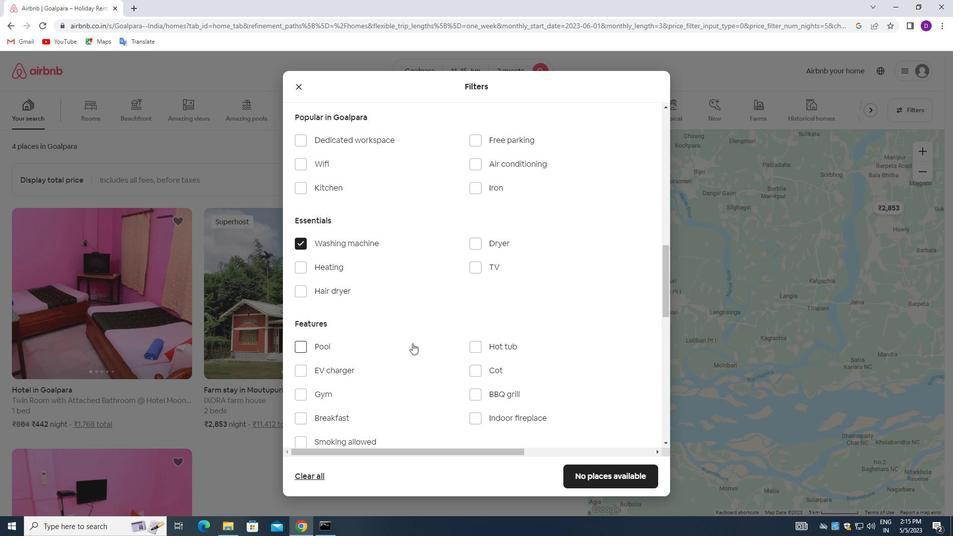 
Action: Mouse scrolled (424, 347) with delta (0, 0)
Screenshot: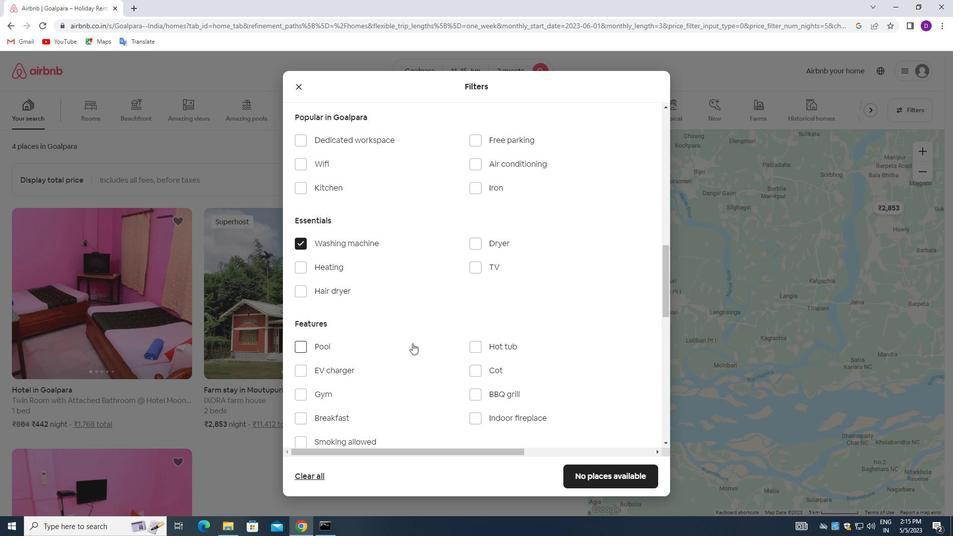 
Action: Mouse moved to (431, 347)
Screenshot: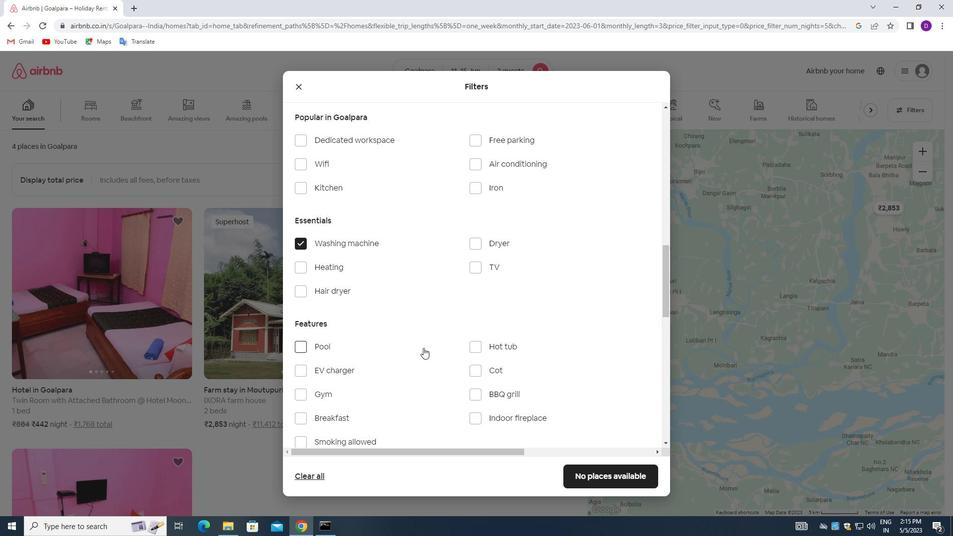 
Action: Mouse scrolled (431, 347) with delta (0, 0)
Screenshot: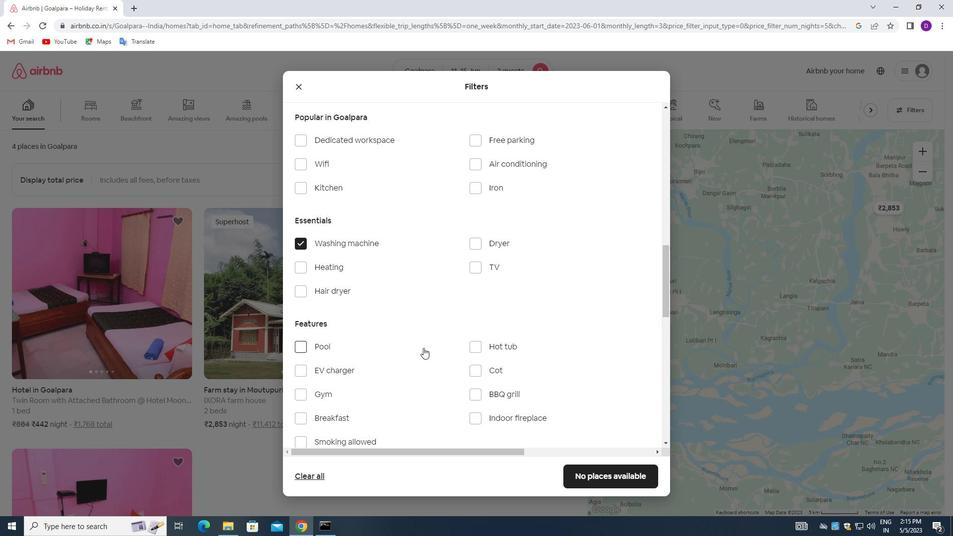 
Action: Mouse moved to (439, 347)
Screenshot: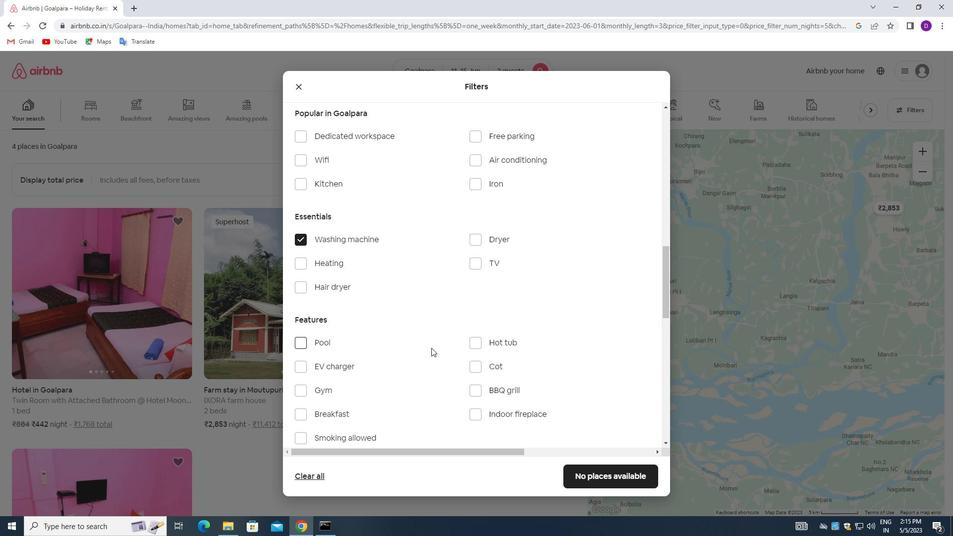 
Action: Mouse scrolled (439, 347) with delta (0, 0)
Screenshot: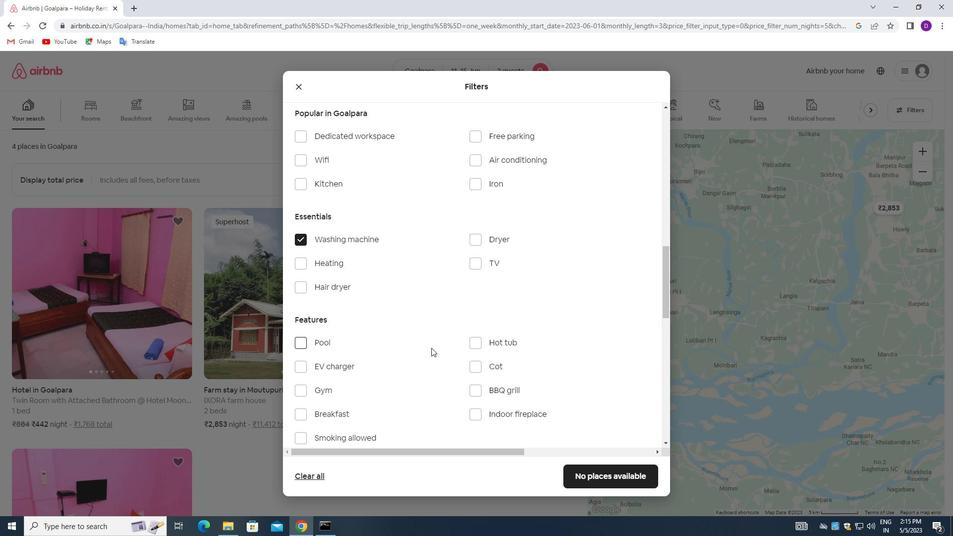 
Action: Mouse moved to (444, 345)
Screenshot: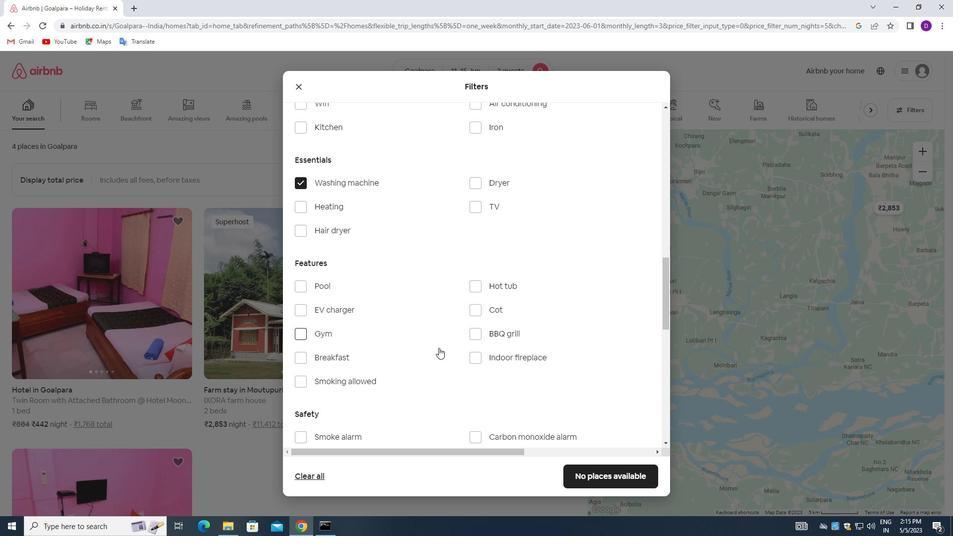 
Action: Mouse scrolled (444, 345) with delta (0, 0)
Screenshot: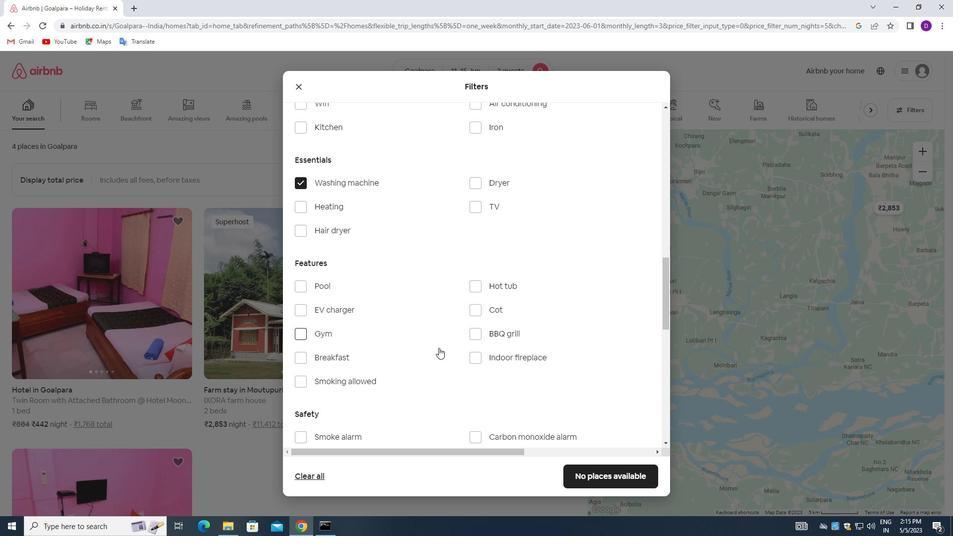 
Action: Mouse moved to (445, 341)
Screenshot: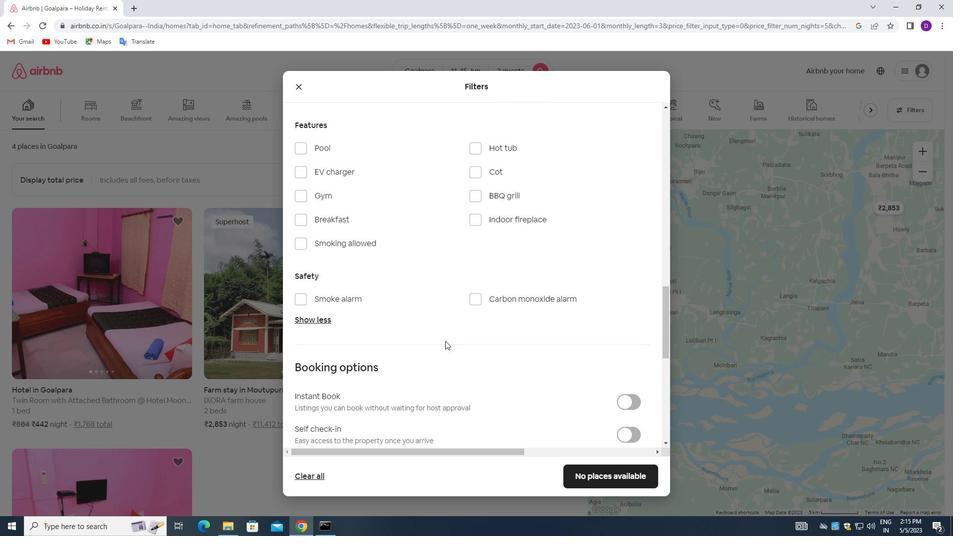 
Action: Mouse scrolled (445, 341) with delta (0, 0)
Screenshot: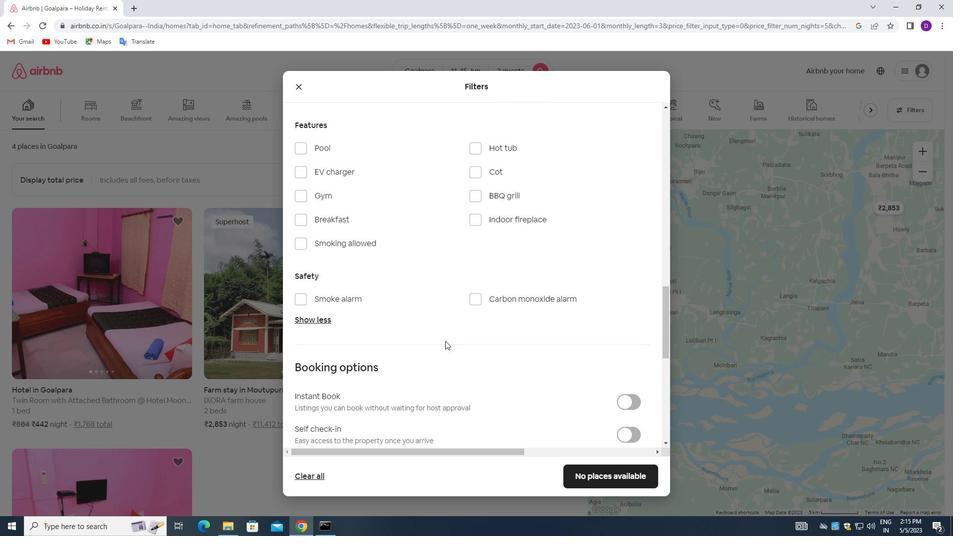 
Action: Mouse moved to (446, 342)
Screenshot: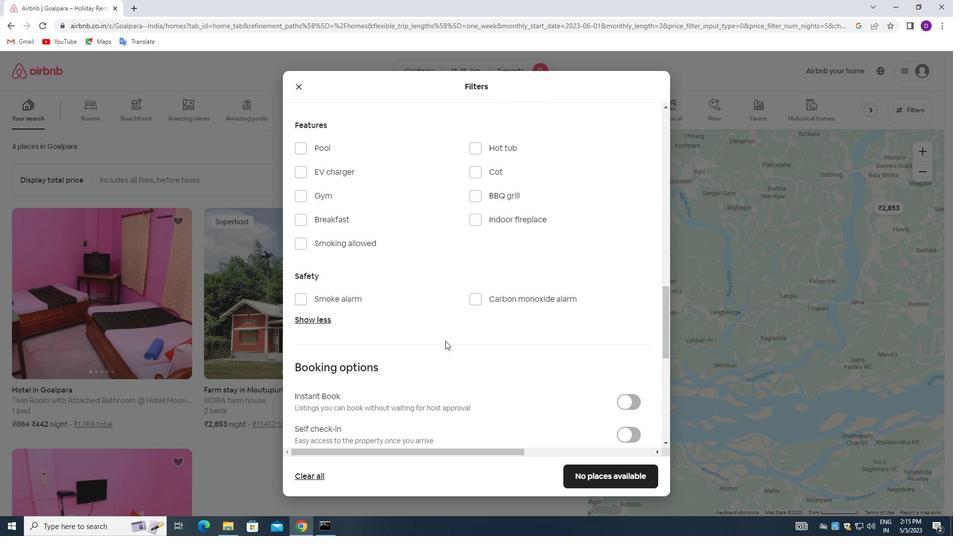 
Action: Mouse scrolled (446, 342) with delta (0, 0)
Screenshot: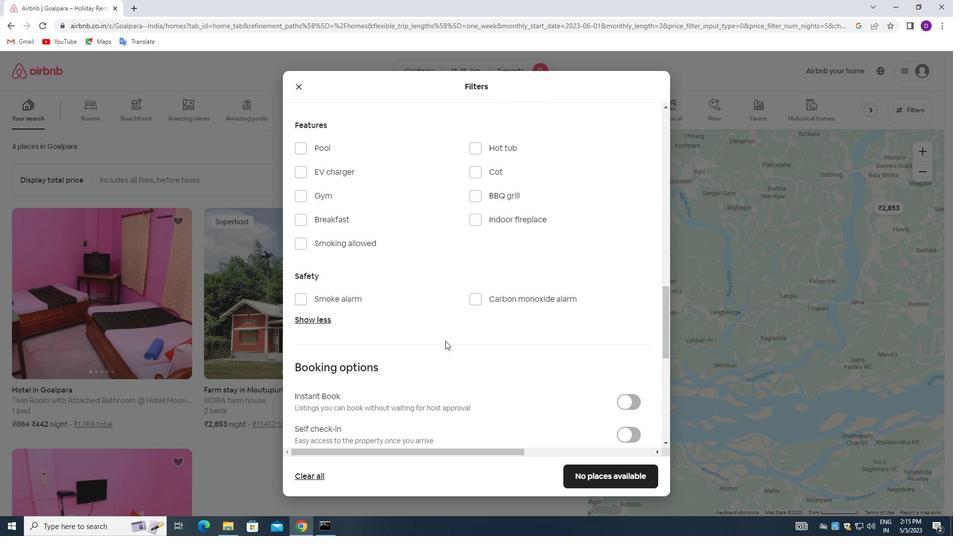 
Action: Mouse moved to (624, 339)
Screenshot: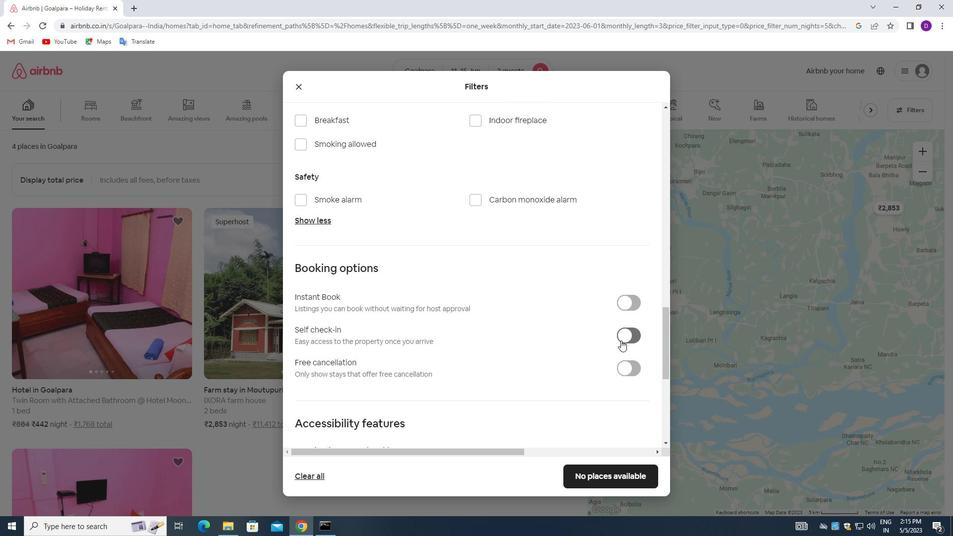 
Action: Mouse pressed left at (624, 339)
Screenshot: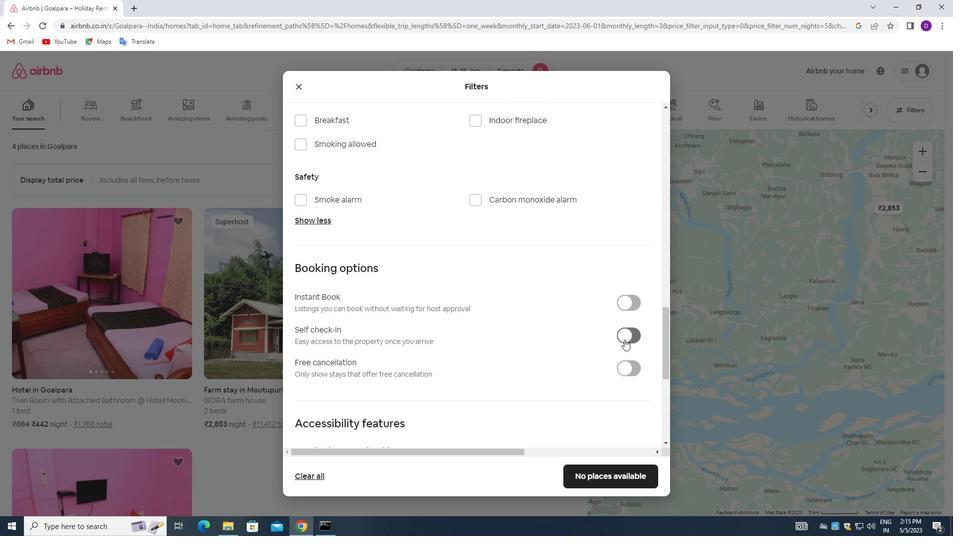 
Action: Mouse moved to (525, 364)
Screenshot: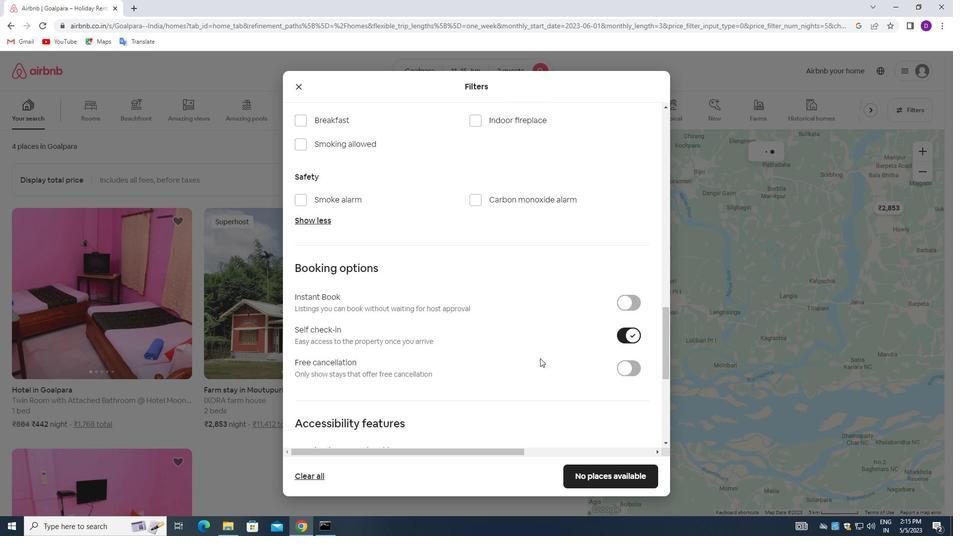 
Action: Mouse scrolled (525, 363) with delta (0, 0)
Screenshot: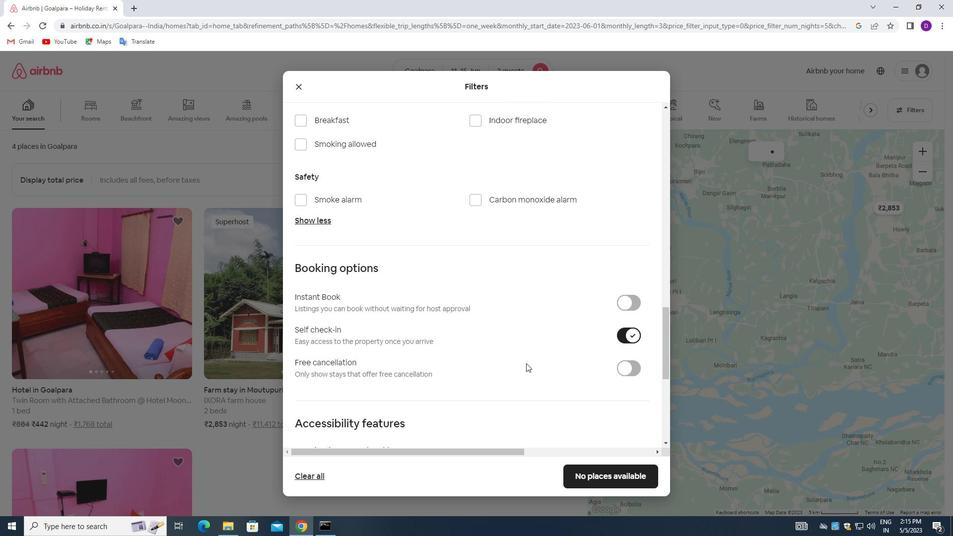 
Action: Mouse moved to (525, 365)
Screenshot: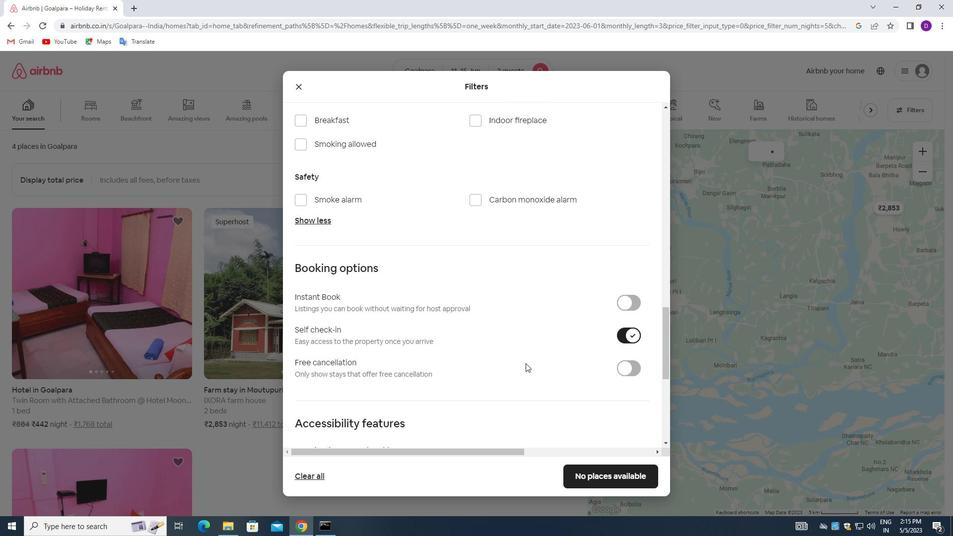 
Action: Mouse scrolled (525, 365) with delta (0, 0)
Screenshot: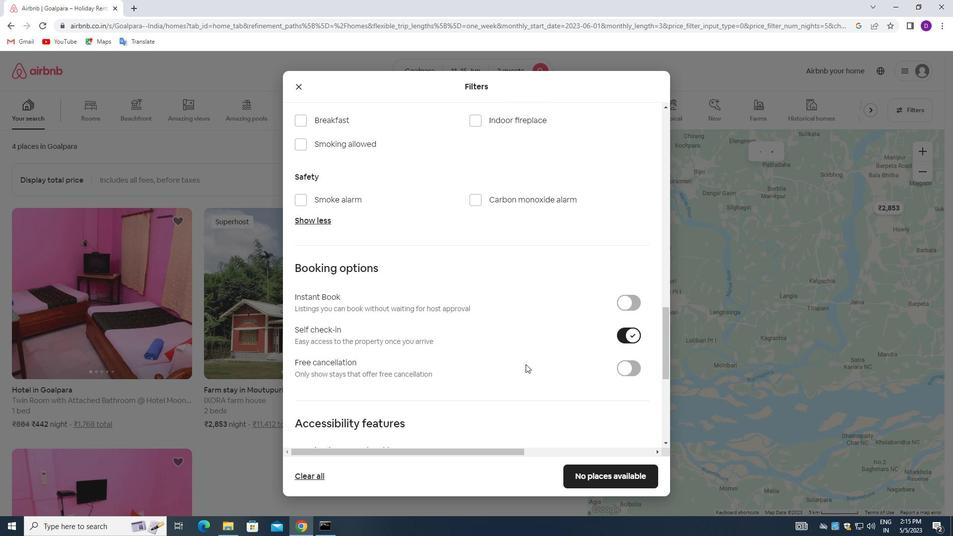 
Action: Mouse moved to (525, 367)
Screenshot: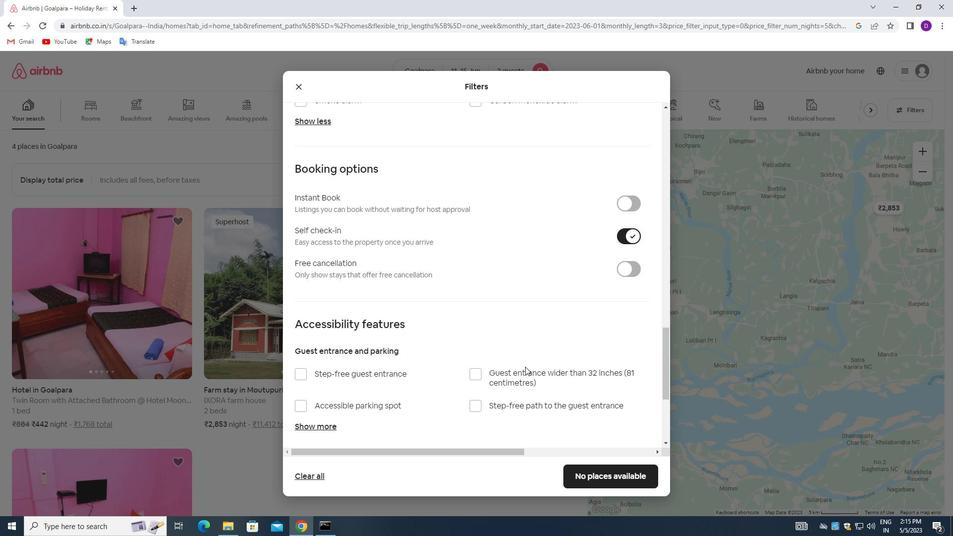 
Action: Mouse scrolled (525, 367) with delta (0, 0)
Screenshot: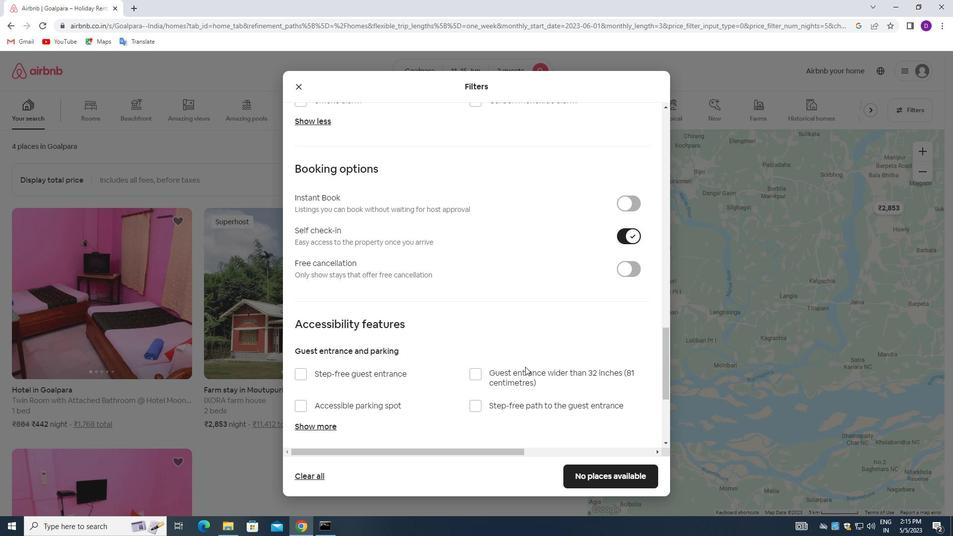 
Action: Mouse moved to (525, 368)
Screenshot: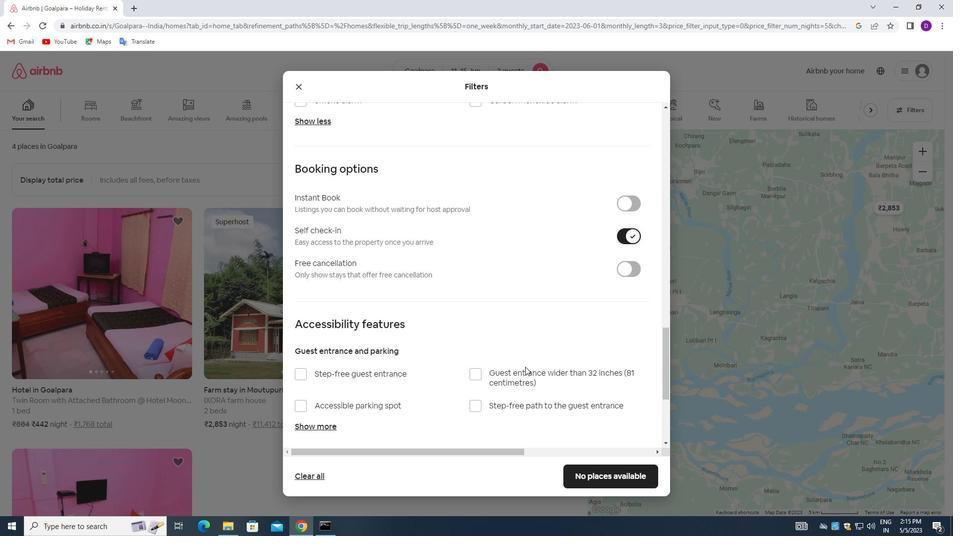 
Action: Mouse scrolled (525, 368) with delta (0, 0)
Screenshot: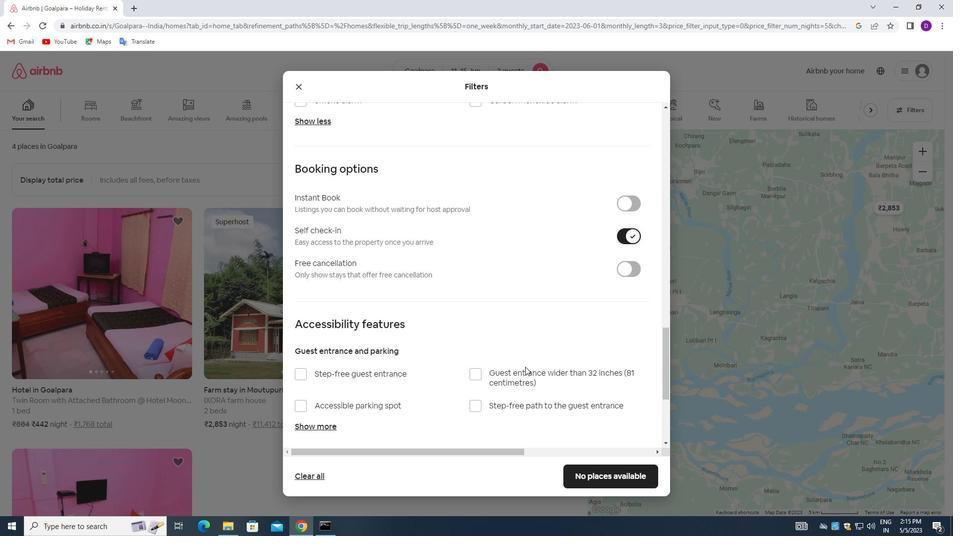
Action: Mouse moved to (525, 371)
Screenshot: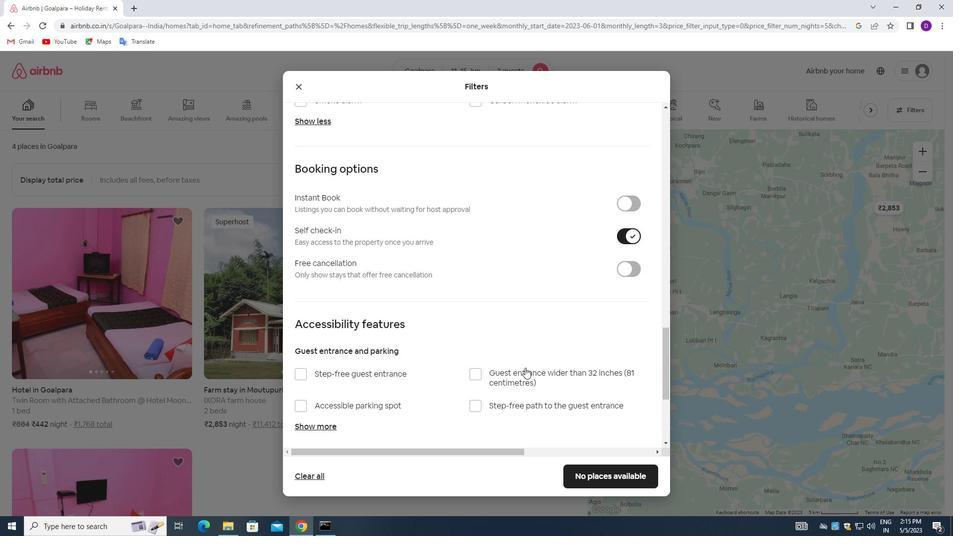 
Action: Mouse scrolled (525, 370) with delta (0, 0)
Screenshot: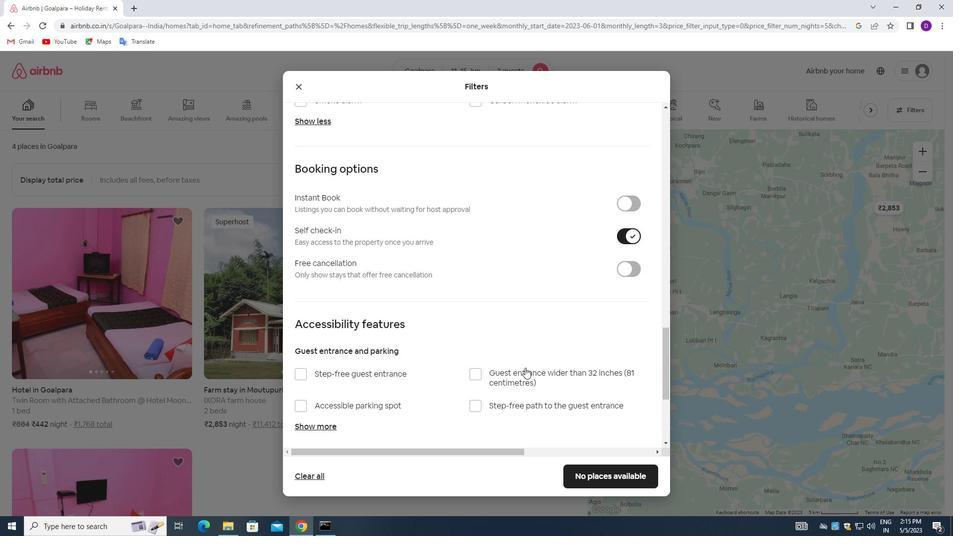 
Action: Mouse moved to (527, 390)
Screenshot: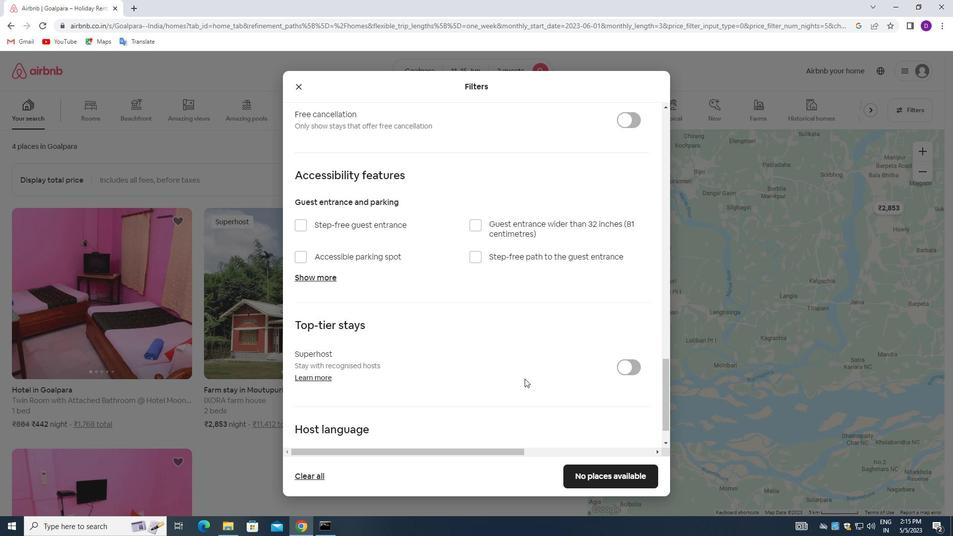 
Action: Mouse scrolled (527, 389) with delta (0, 0)
Screenshot: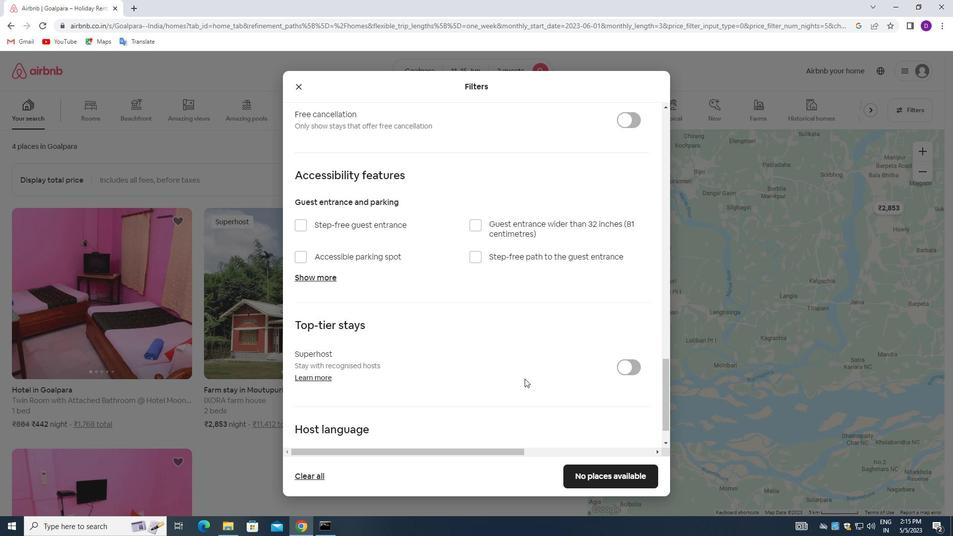 
Action: Mouse moved to (528, 391)
Screenshot: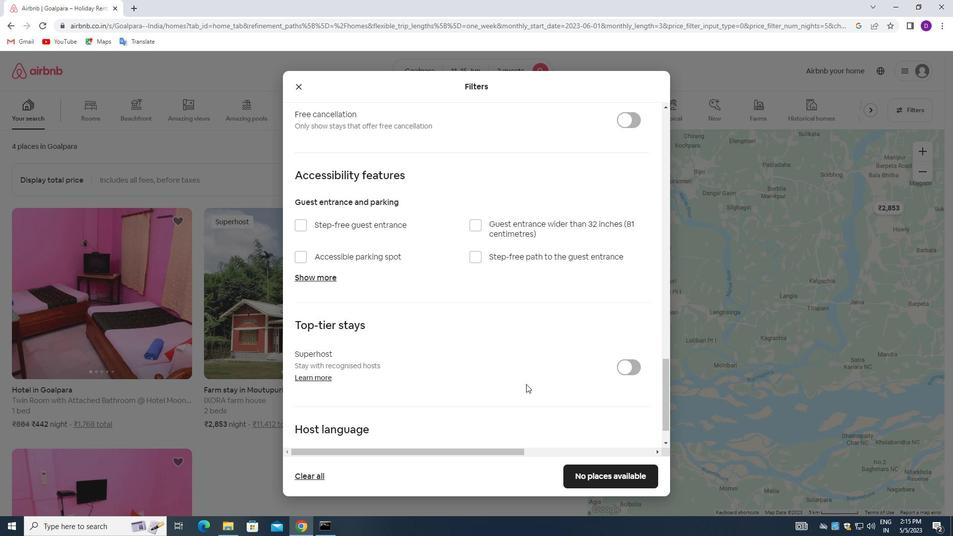 
Action: Mouse scrolled (528, 391) with delta (0, 0)
Screenshot: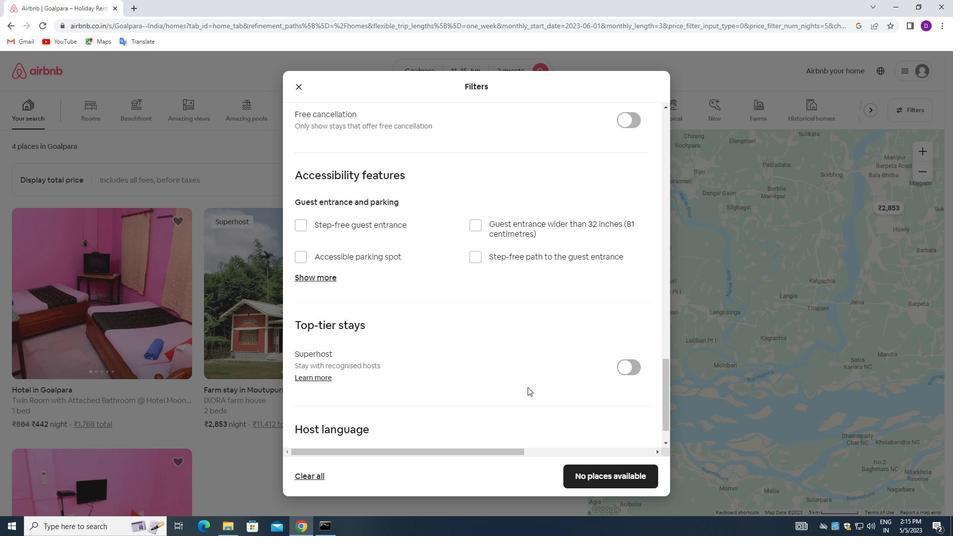 
Action: Mouse moved to (528, 393)
Screenshot: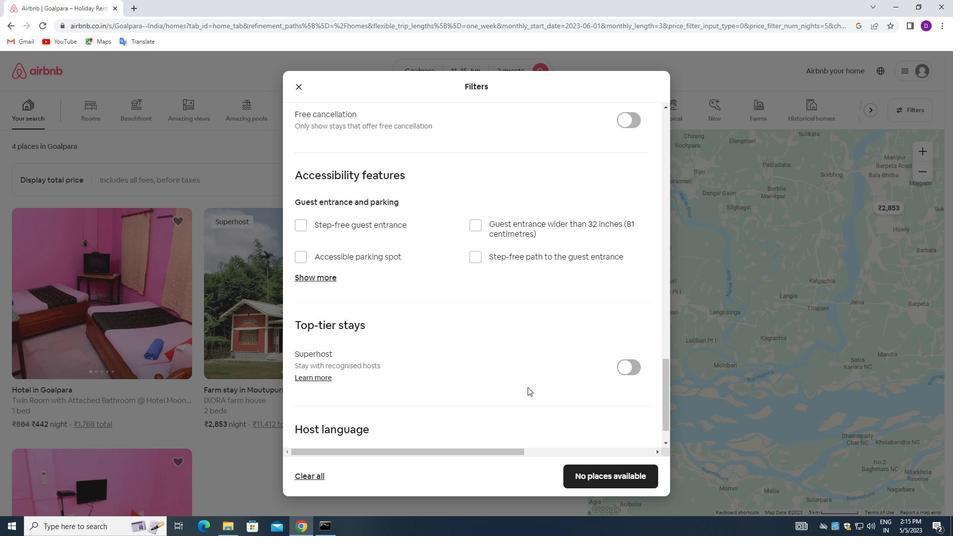 
Action: Mouse scrolled (528, 392) with delta (0, 0)
Screenshot: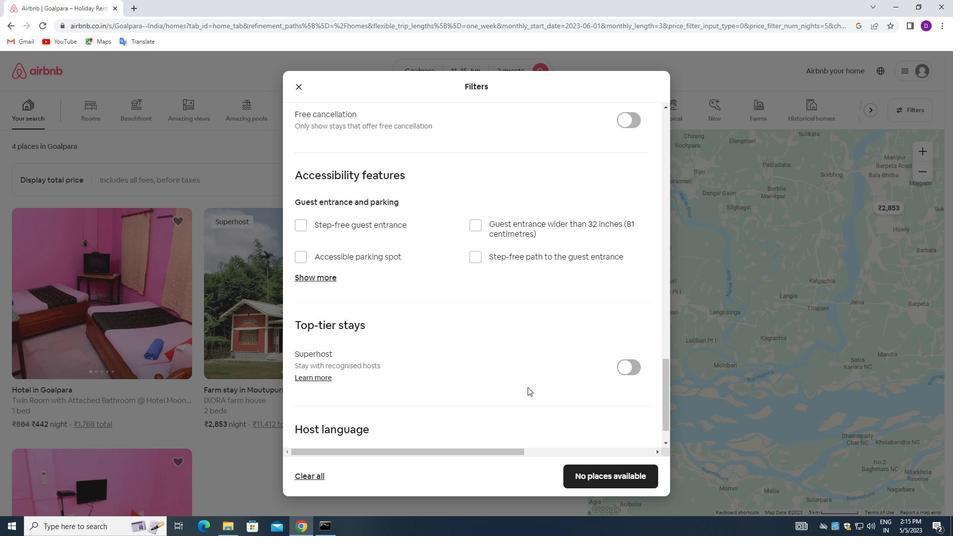 
Action: Mouse moved to (528, 394)
Screenshot: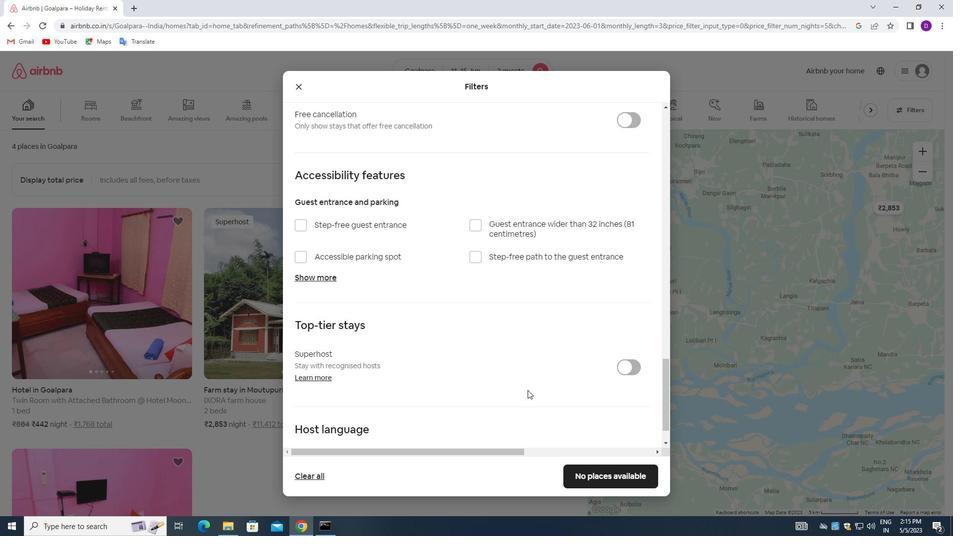 
Action: Mouse scrolled (528, 394) with delta (0, 0)
Screenshot: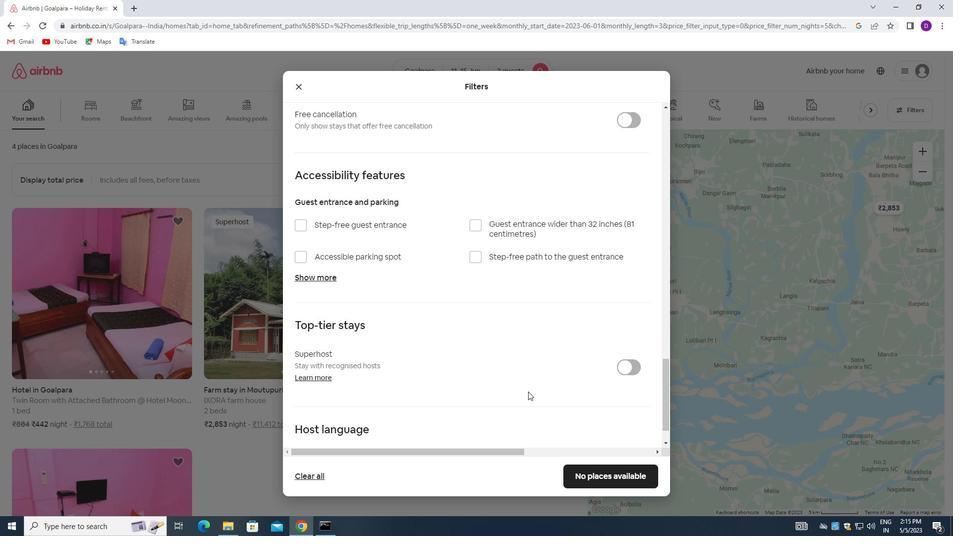
Action: Mouse moved to (527, 404)
Screenshot: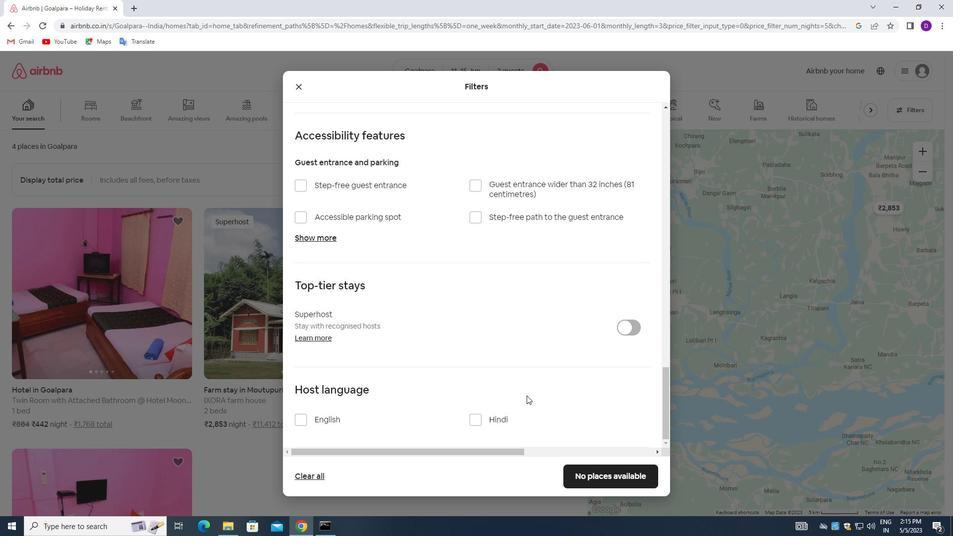 
Action: Mouse scrolled (527, 403) with delta (0, 0)
Screenshot: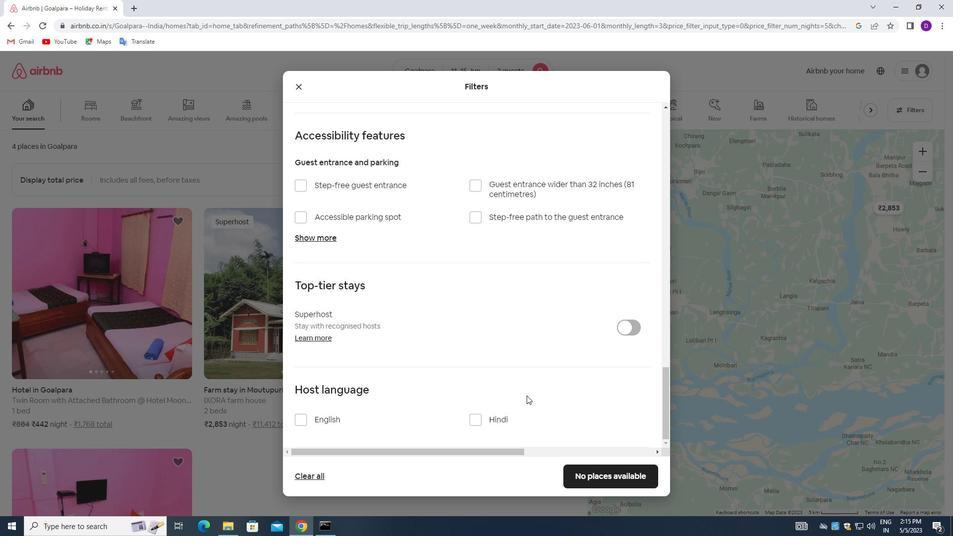 
Action: Mouse moved to (528, 409)
Screenshot: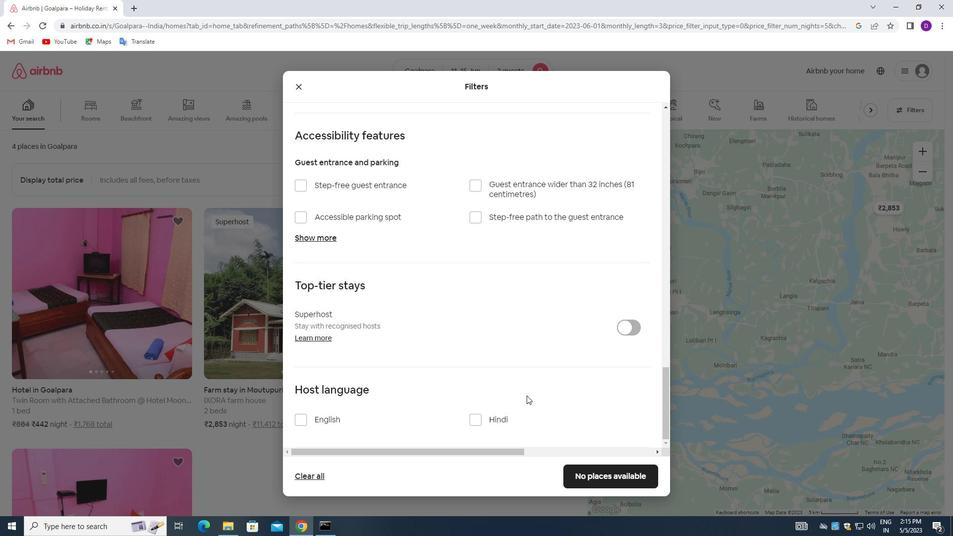 
Action: Mouse scrolled (528, 409) with delta (0, 0)
Screenshot: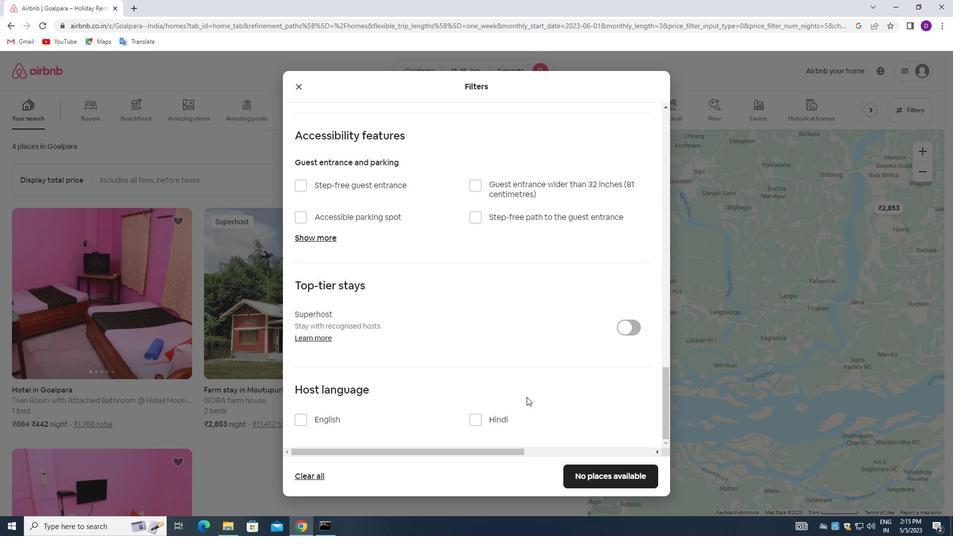 
Action: Mouse moved to (303, 420)
Screenshot: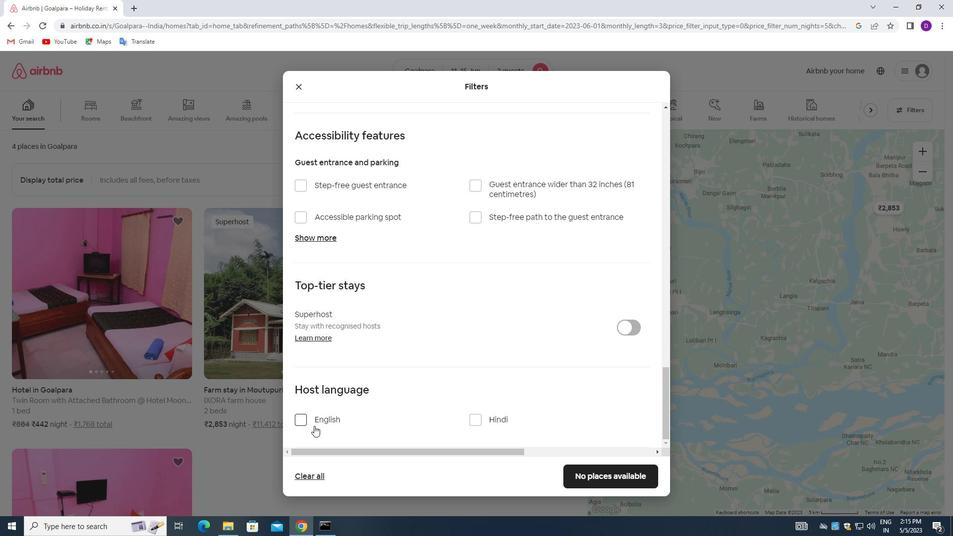 
Action: Mouse pressed left at (303, 420)
Screenshot: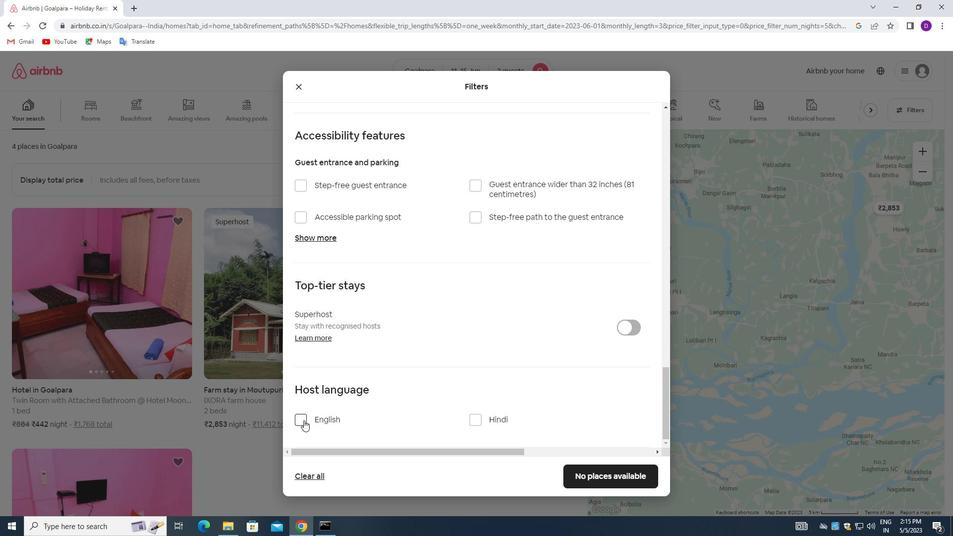 
Action: Mouse moved to (572, 474)
Screenshot: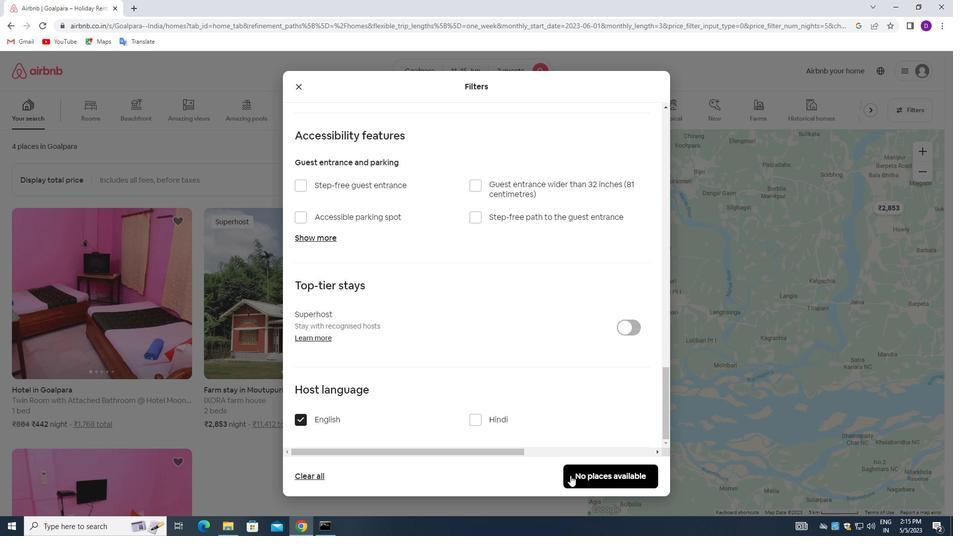 
Action: Mouse pressed left at (572, 474)
Screenshot: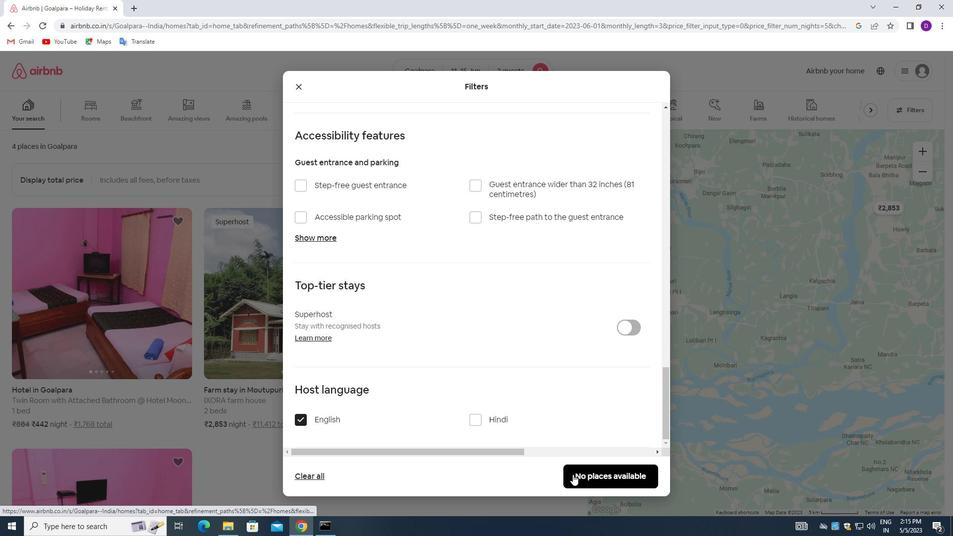 
